Task: Look for space in Ōyama, Japan from 11th June, 2023 to 15th June, 2023 for 2 adults in price range Rs.7000 to Rs.16000. Place can be private room with 1  bedroom having 2 beds and 1 bathroom. Property type can be house, flat, guest house, hotel. Booking option can be shelf check-in. Required host language is English.
Action: Mouse pressed left at (426, 73)
Screenshot: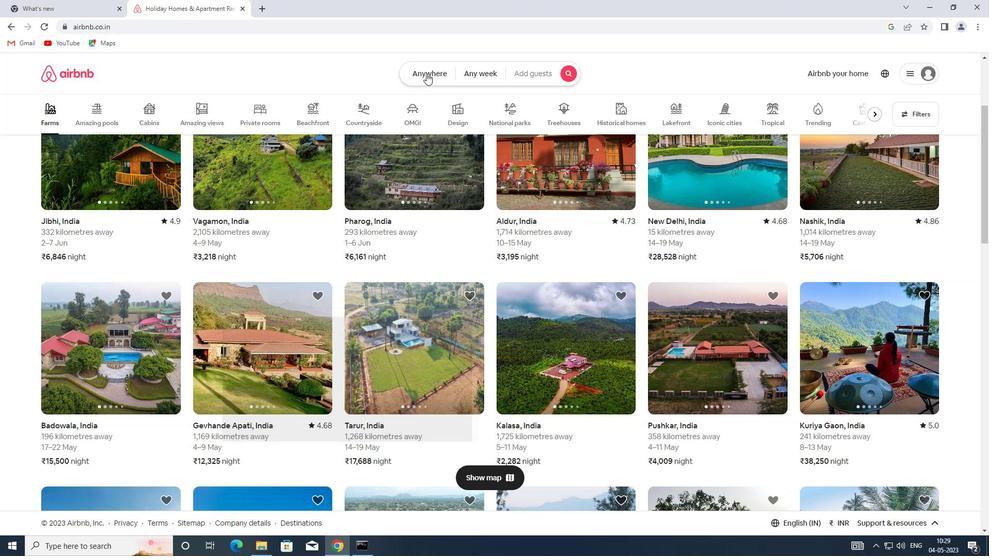 
Action: Mouse moved to (334, 110)
Screenshot: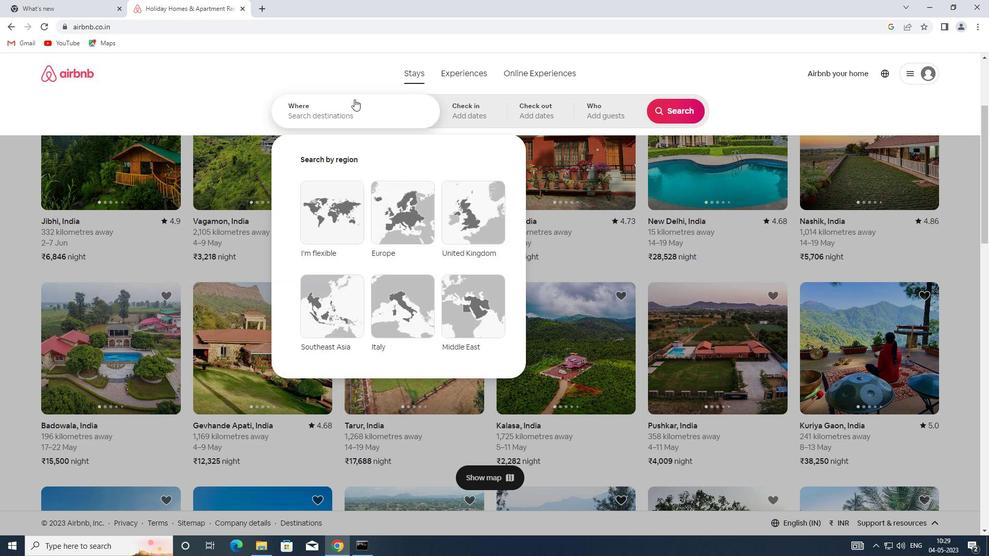 
Action: Mouse pressed left at (334, 110)
Screenshot: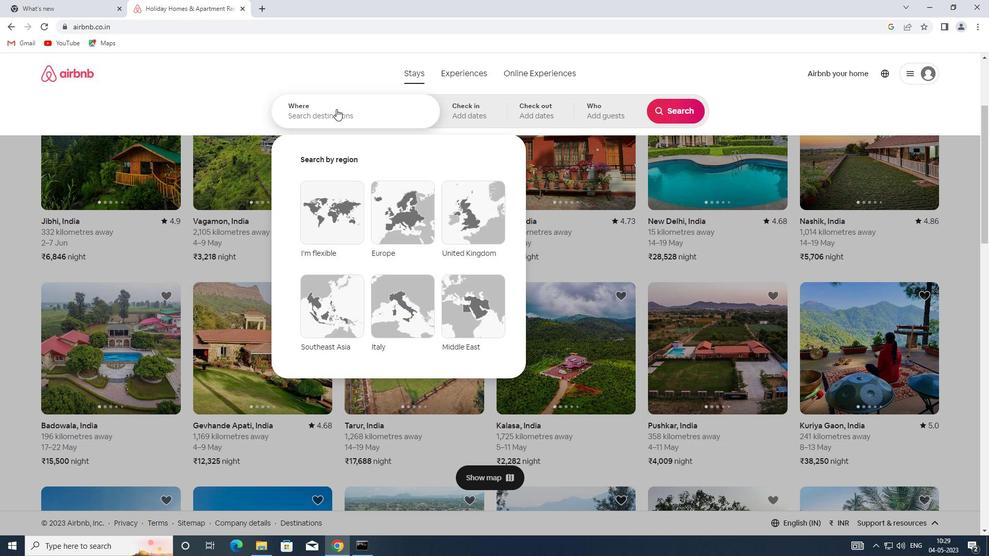 
Action: Key pressed <Key.shift>OYAMA.<Key.backspace>,<Key.shift><Key.shift><Key.shift><Key.shift><Key.shift><Key.shift>JAPAN
Screenshot: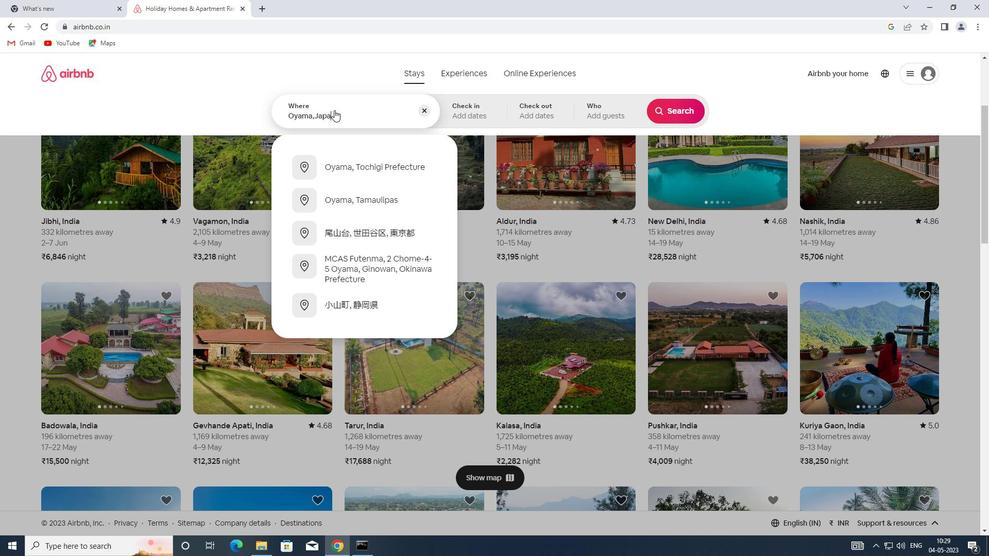 
Action: Mouse moved to (456, 123)
Screenshot: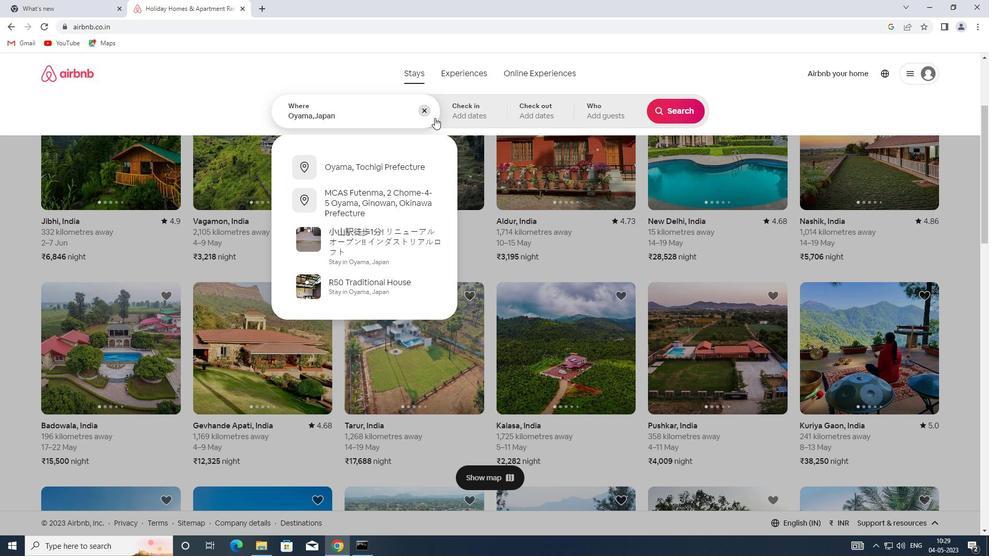 
Action: Mouse pressed left at (456, 123)
Screenshot: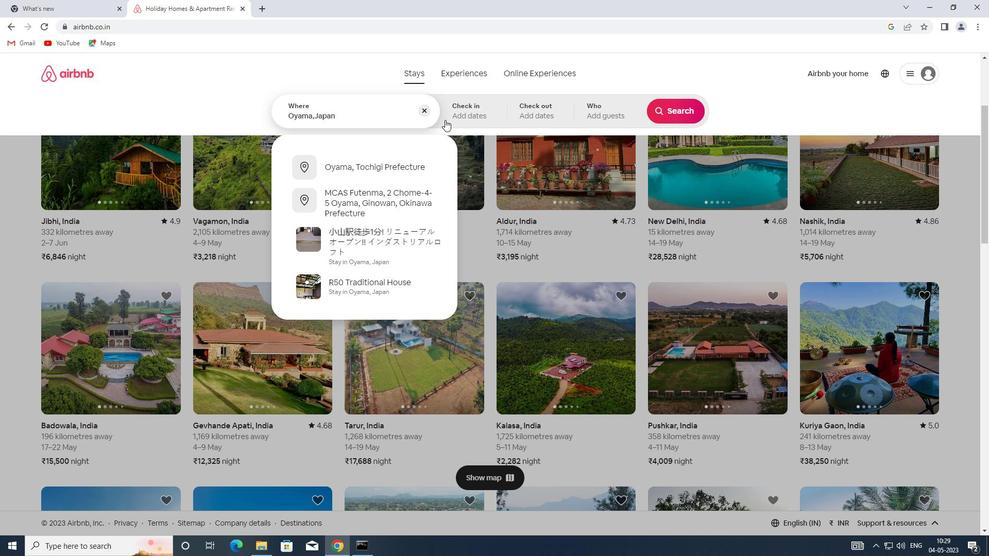 
Action: Mouse moved to (515, 287)
Screenshot: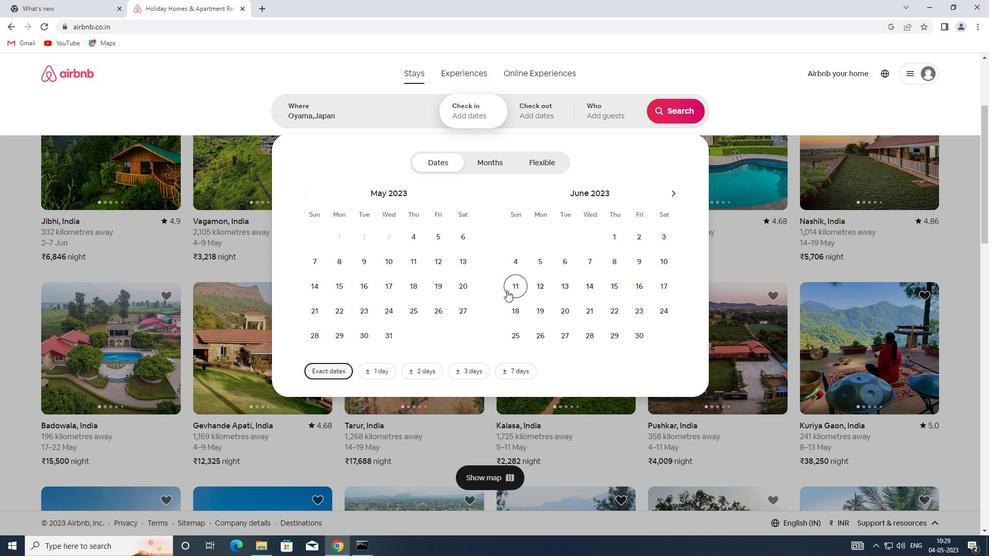 
Action: Mouse pressed left at (515, 287)
Screenshot: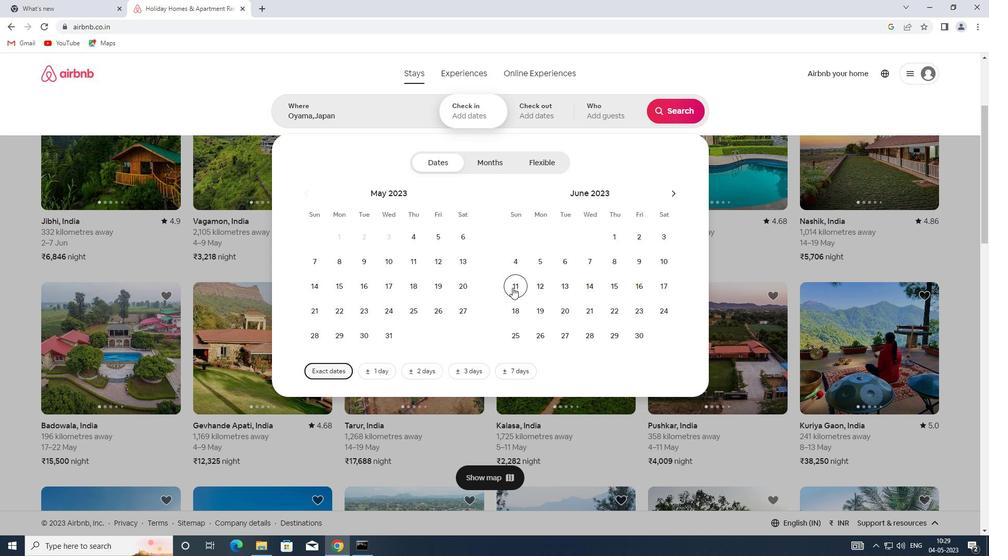 
Action: Mouse moved to (618, 286)
Screenshot: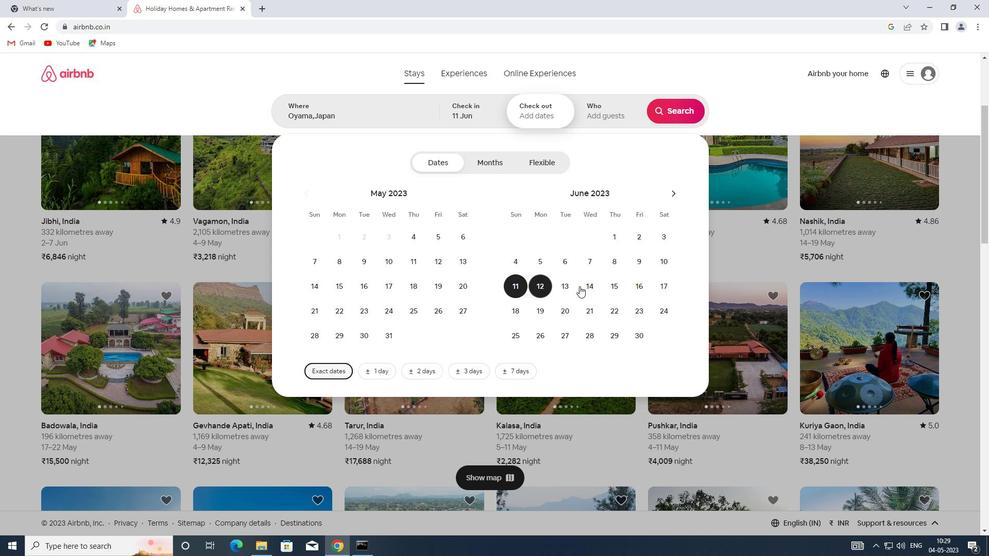 
Action: Mouse pressed left at (618, 286)
Screenshot: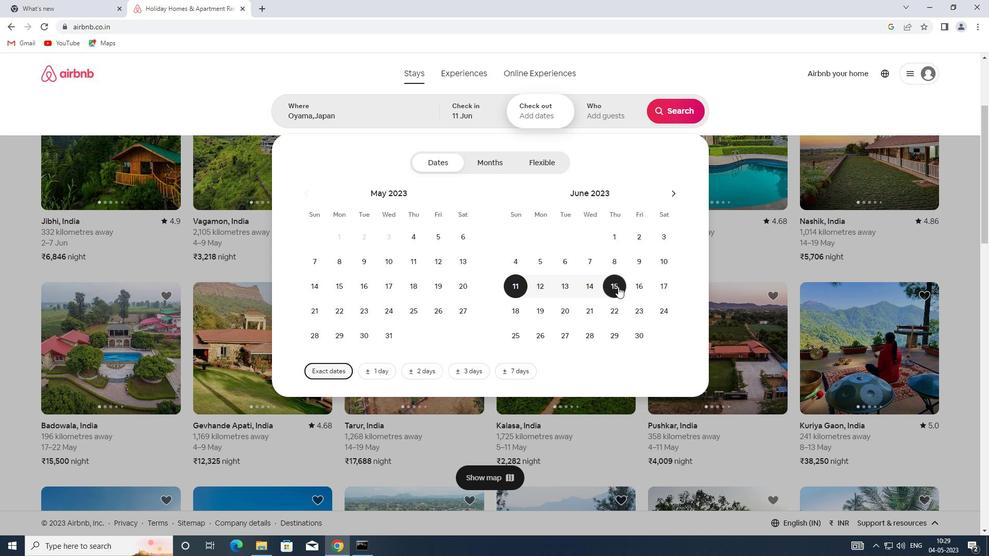 
Action: Mouse moved to (601, 104)
Screenshot: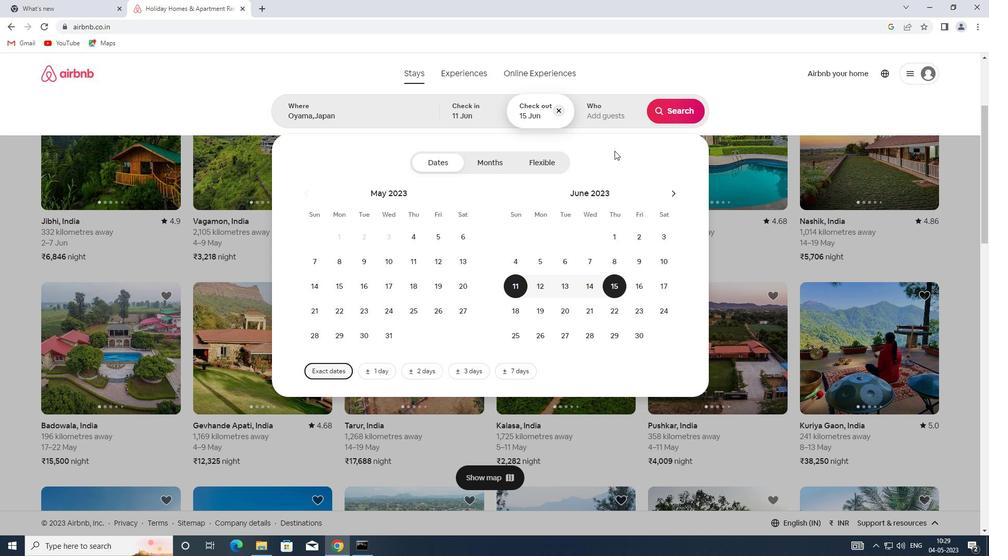 
Action: Mouse pressed left at (601, 104)
Screenshot: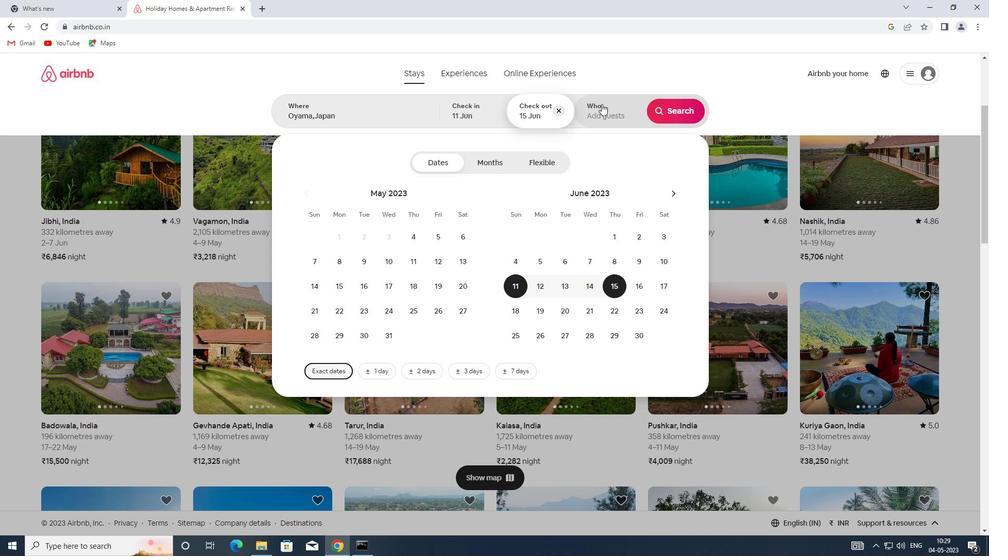 
Action: Mouse moved to (680, 160)
Screenshot: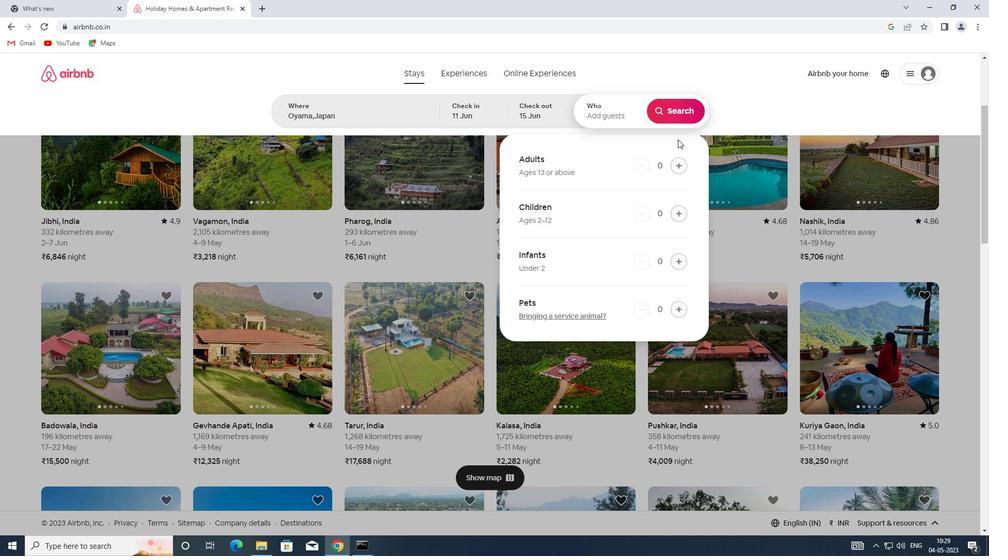 
Action: Mouse pressed left at (680, 160)
Screenshot: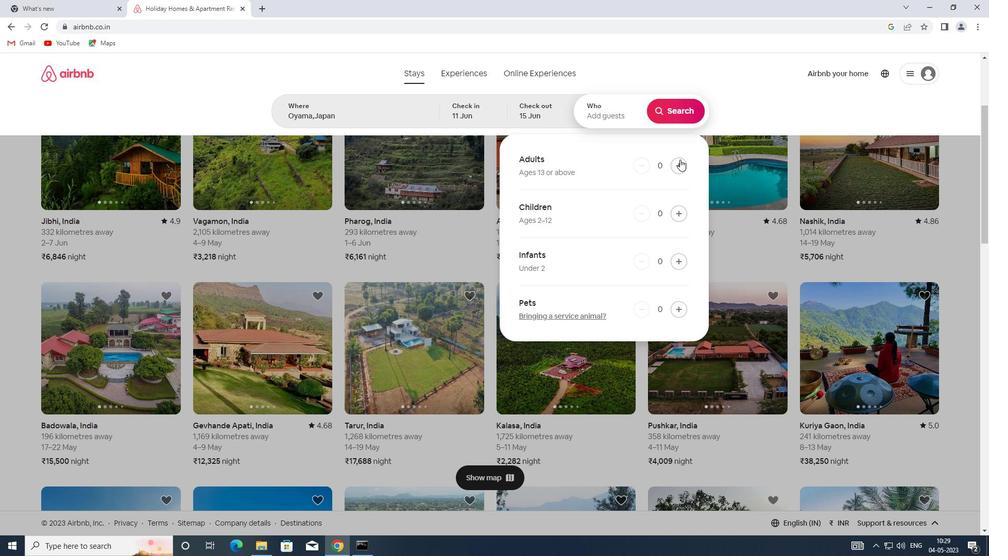 
Action: Mouse pressed left at (680, 160)
Screenshot: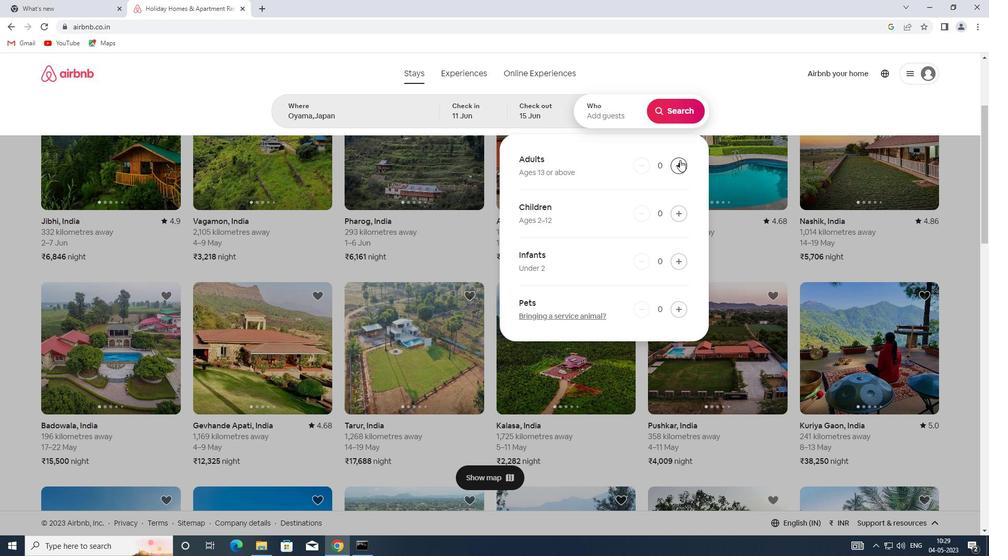 
Action: Mouse moved to (685, 108)
Screenshot: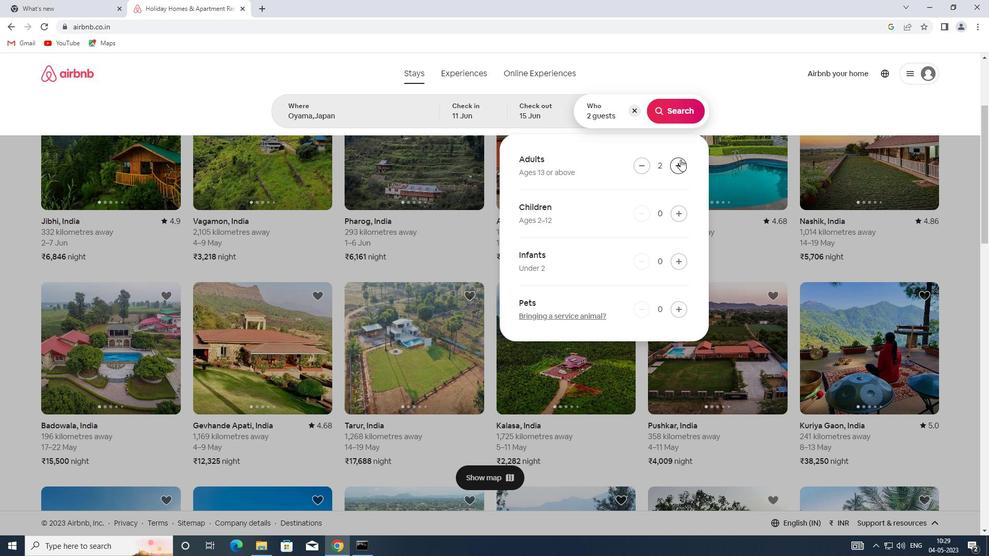 
Action: Mouse pressed left at (685, 108)
Screenshot: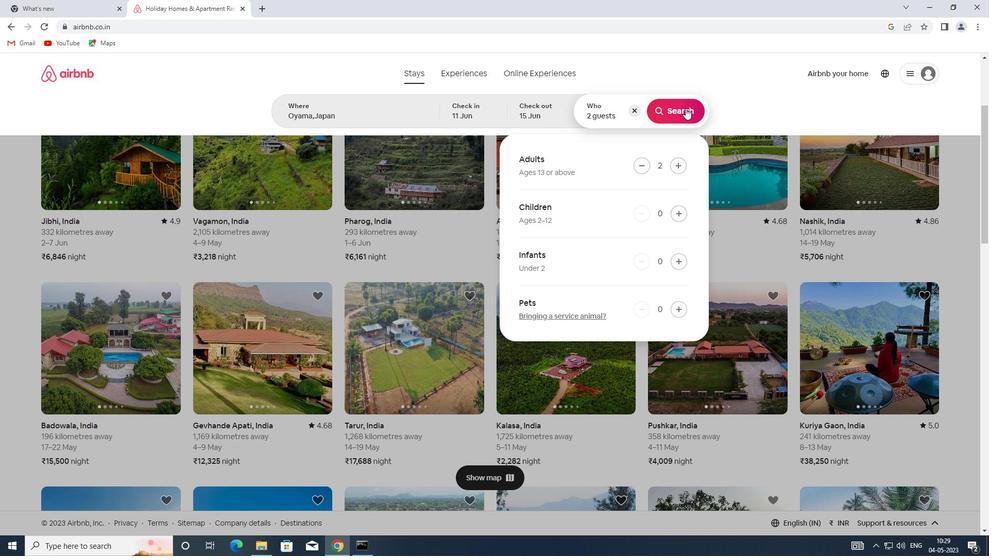 
Action: Mouse moved to (928, 111)
Screenshot: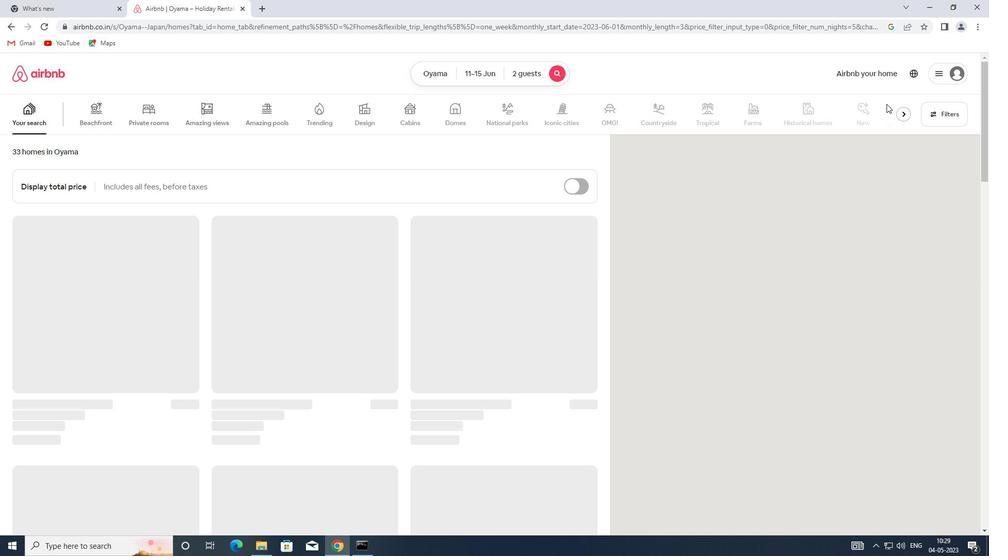 
Action: Mouse pressed left at (928, 111)
Screenshot: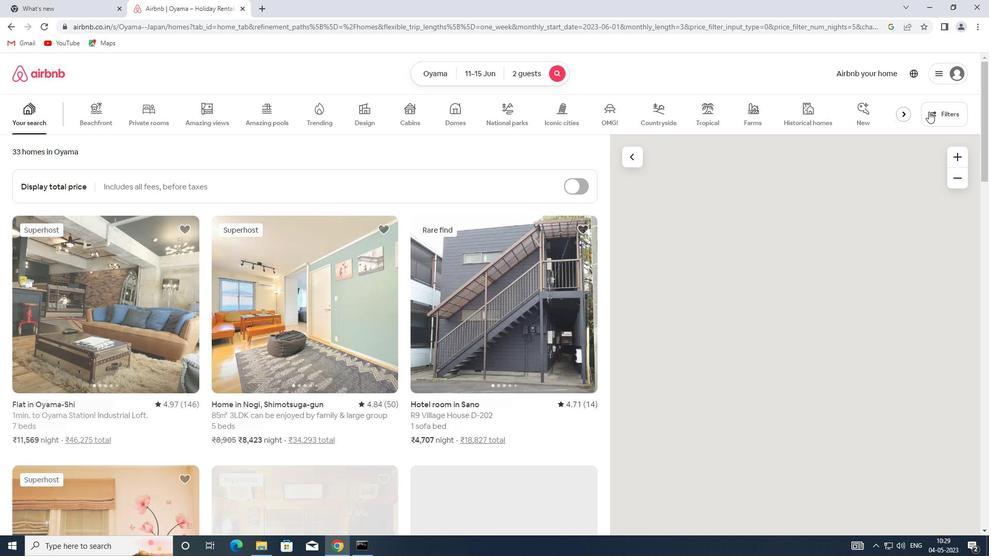 
Action: Mouse moved to (370, 246)
Screenshot: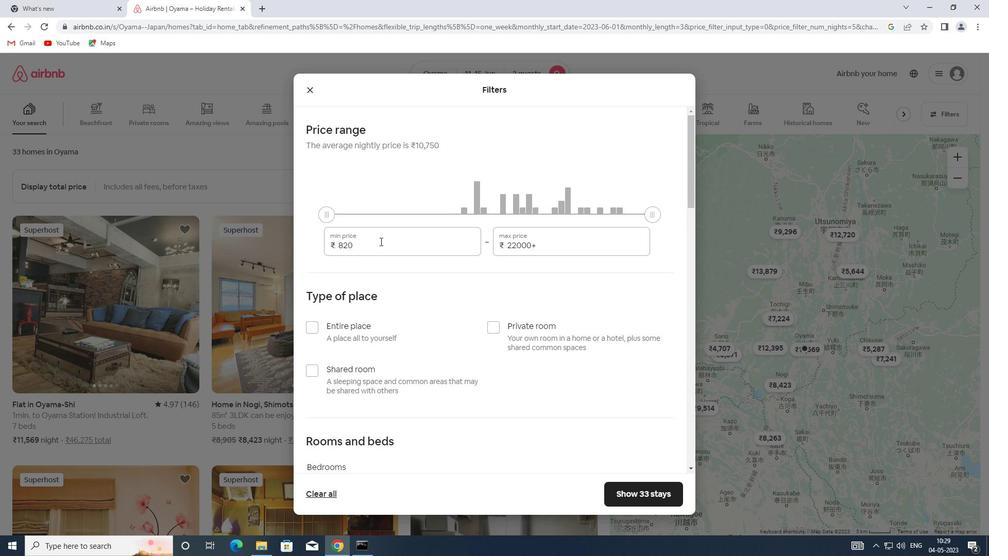 
Action: Mouse pressed left at (370, 246)
Screenshot: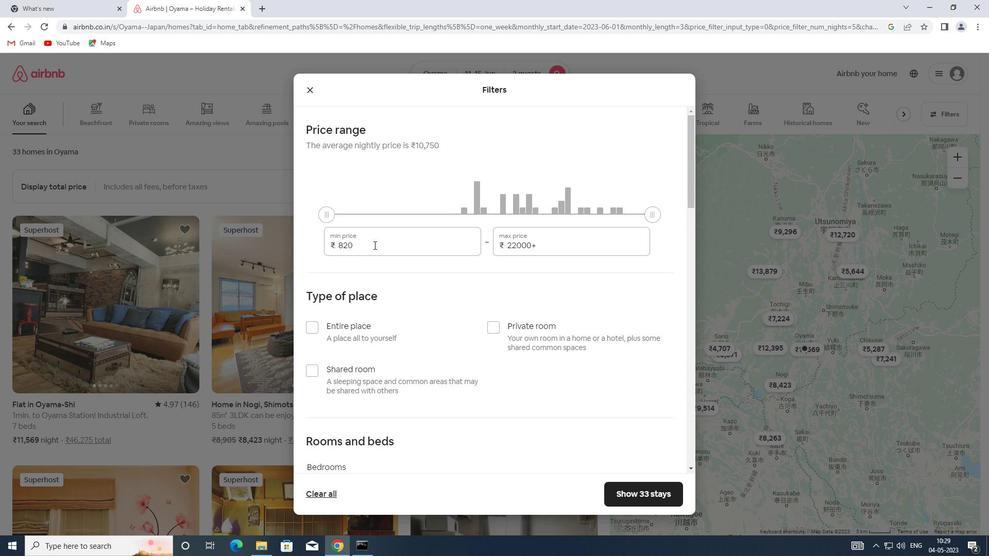 
Action: Mouse moved to (313, 246)
Screenshot: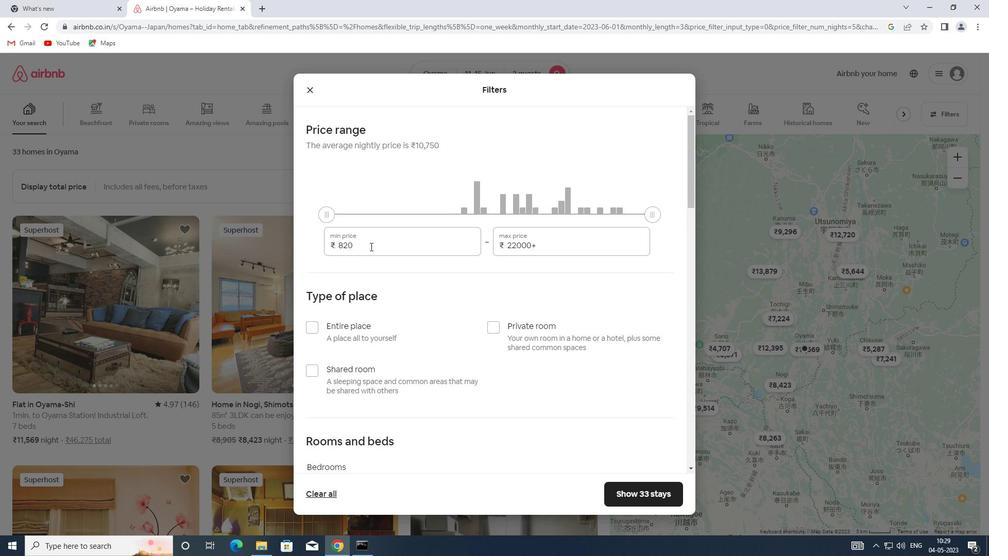 
Action: Key pressed 7000
Screenshot: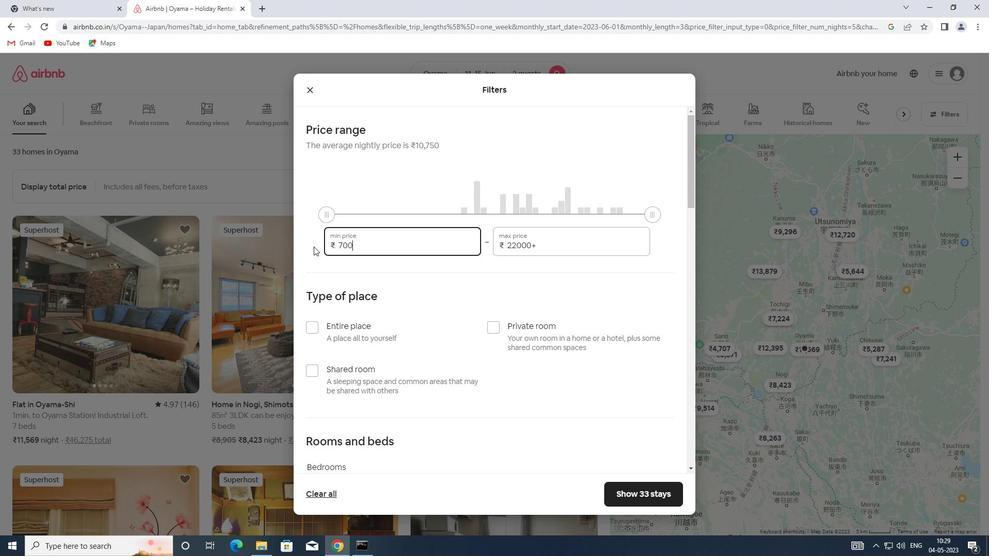 
Action: Mouse moved to (542, 246)
Screenshot: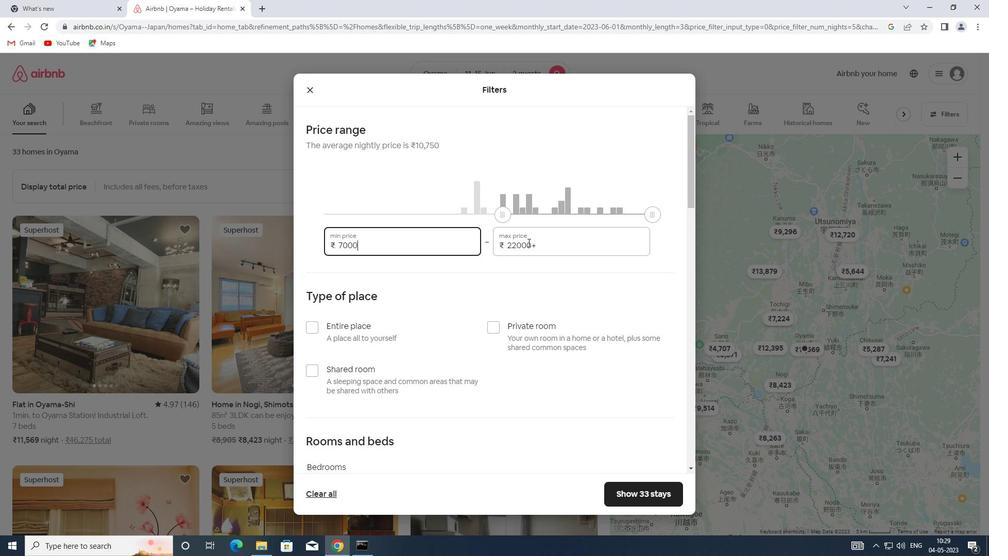 
Action: Mouse pressed left at (542, 246)
Screenshot: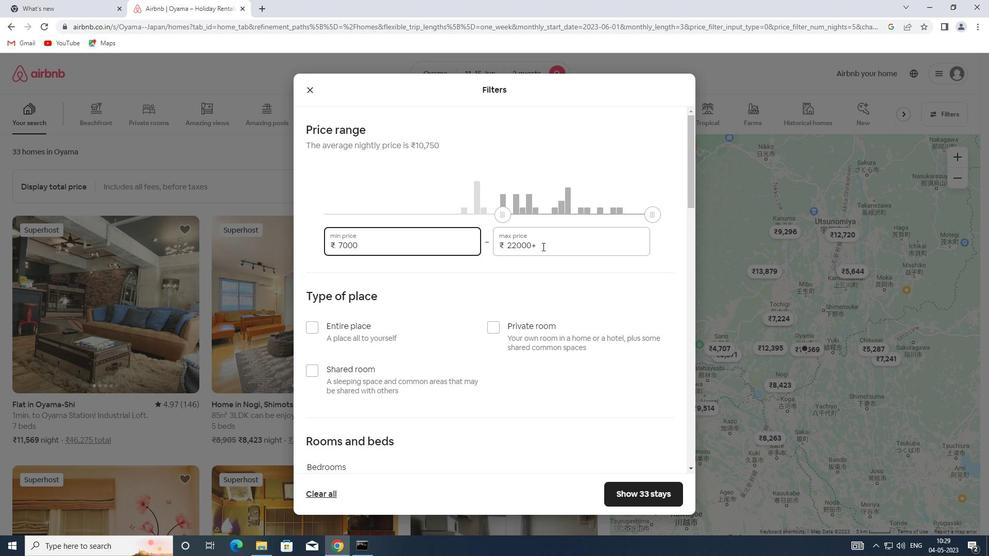 
Action: Mouse moved to (491, 247)
Screenshot: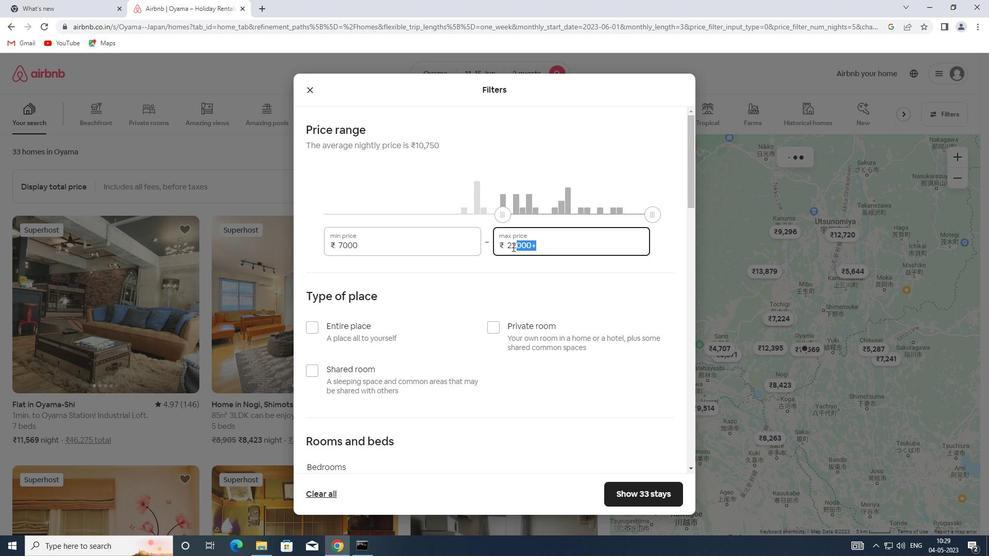 
Action: Key pressed 16000
Screenshot: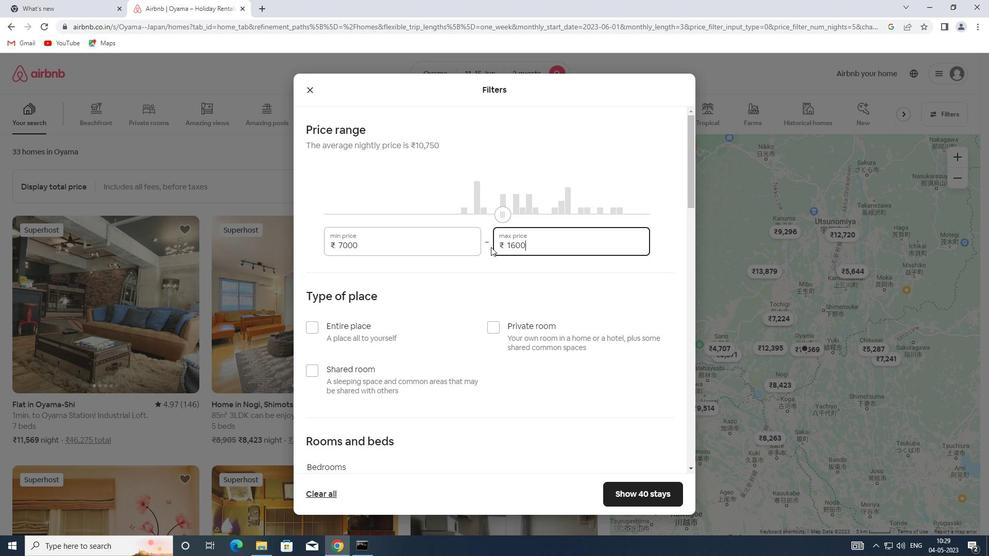 
Action: Mouse moved to (494, 326)
Screenshot: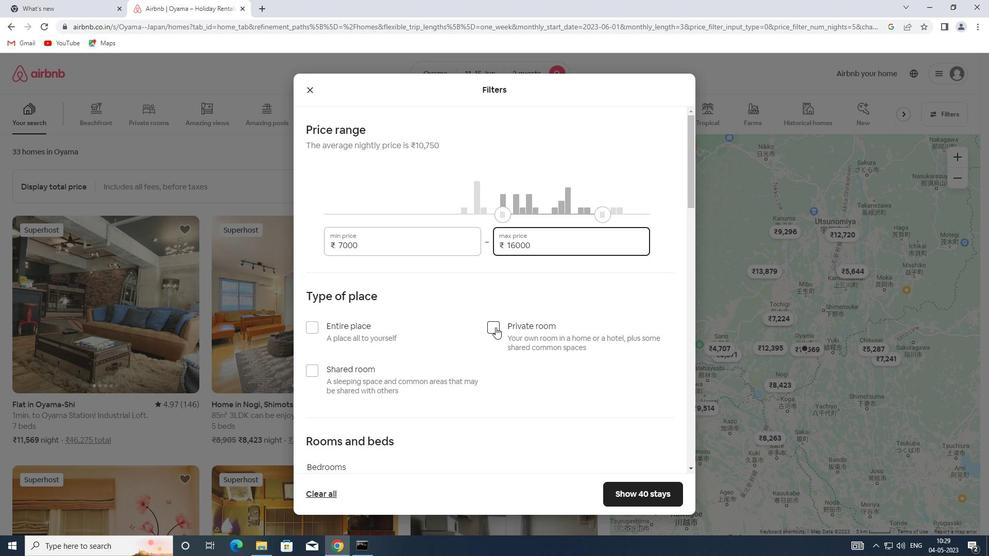 
Action: Mouse pressed left at (494, 326)
Screenshot: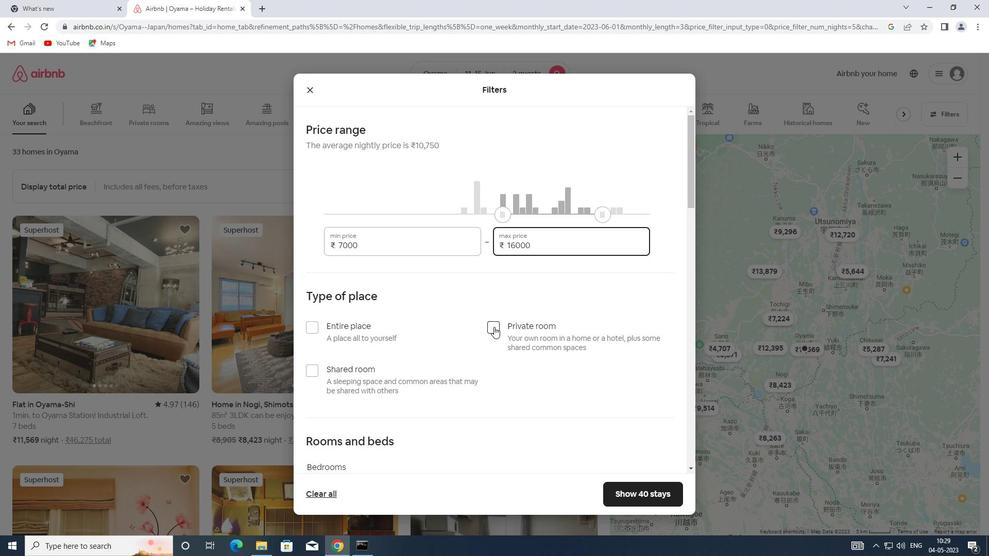 
Action: Mouse moved to (487, 328)
Screenshot: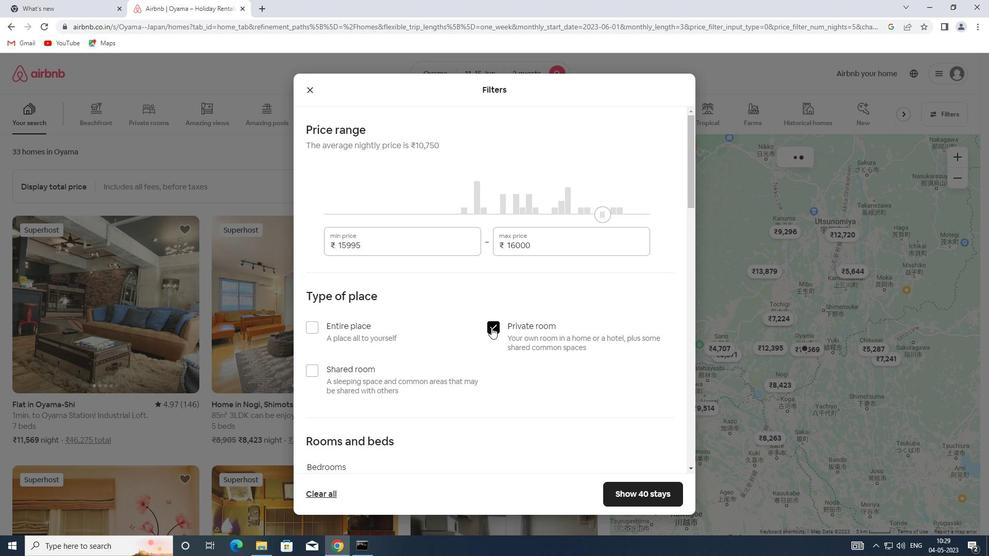 
Action: Mouse scrolled (487, 327) with delta (0, 0)
Screenshot: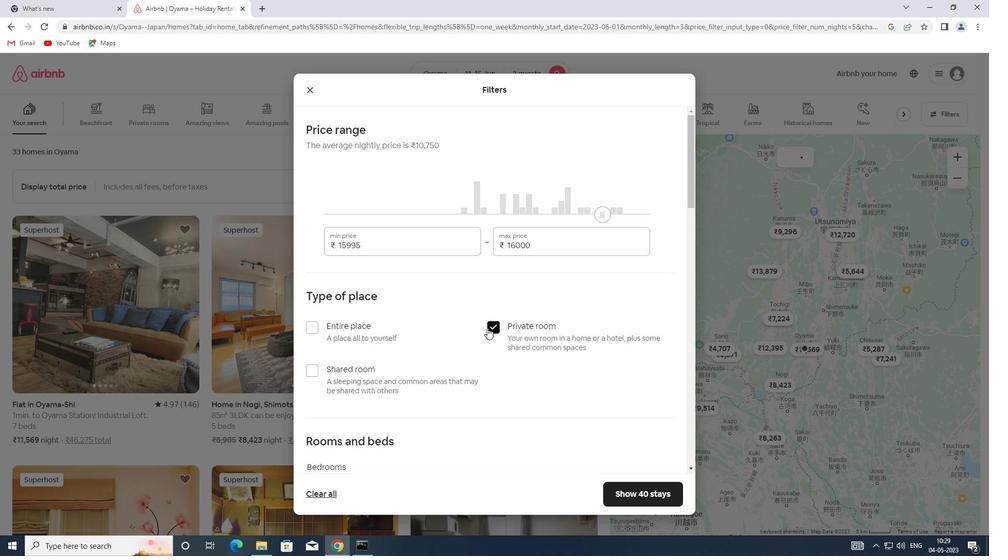 
Action: Mouse scrolled (487, 327) with delta (0, 0)
Screenshot: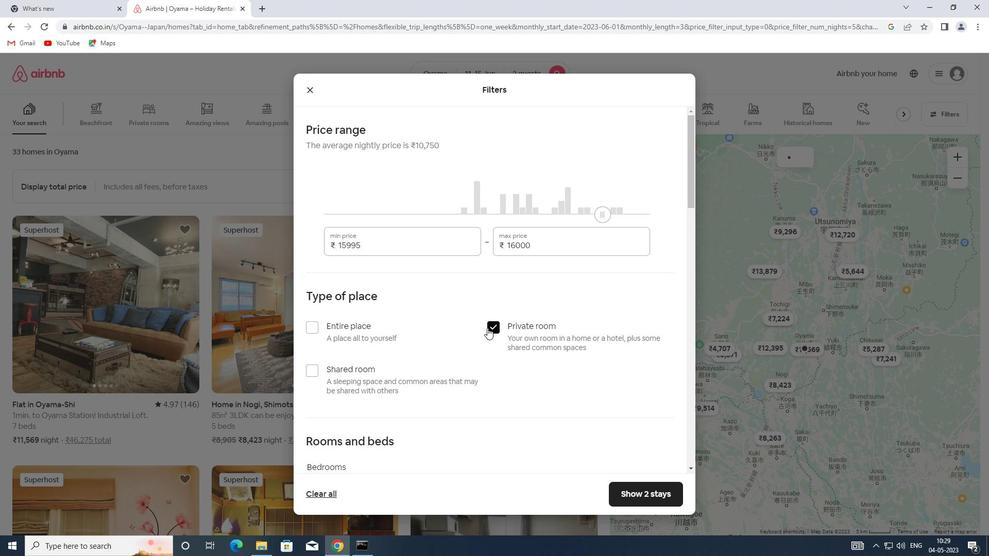 
Action: Mouse scrolled (487, 327) with delta (0, 0)
Screenshot: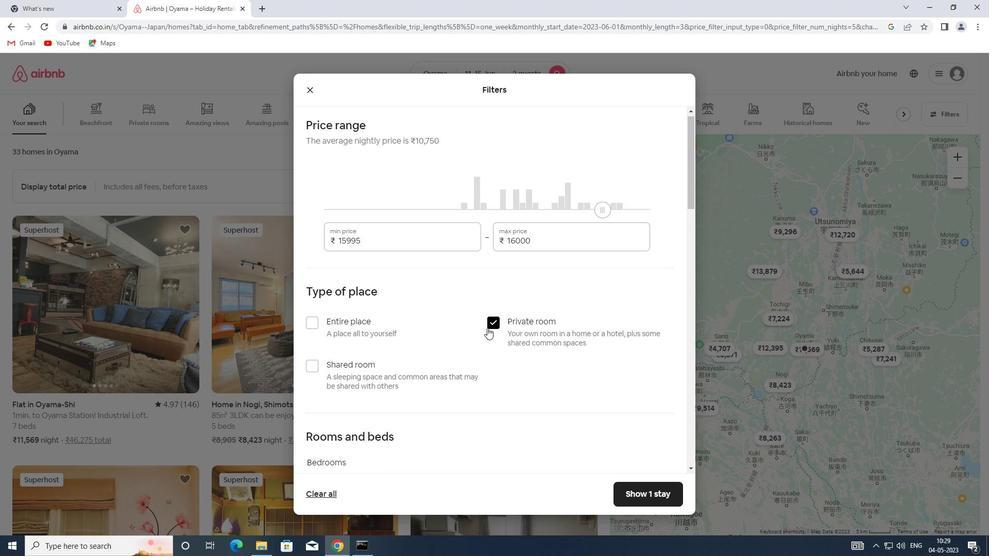 
Action: Mouse moved to (373, 343)
Screenshot: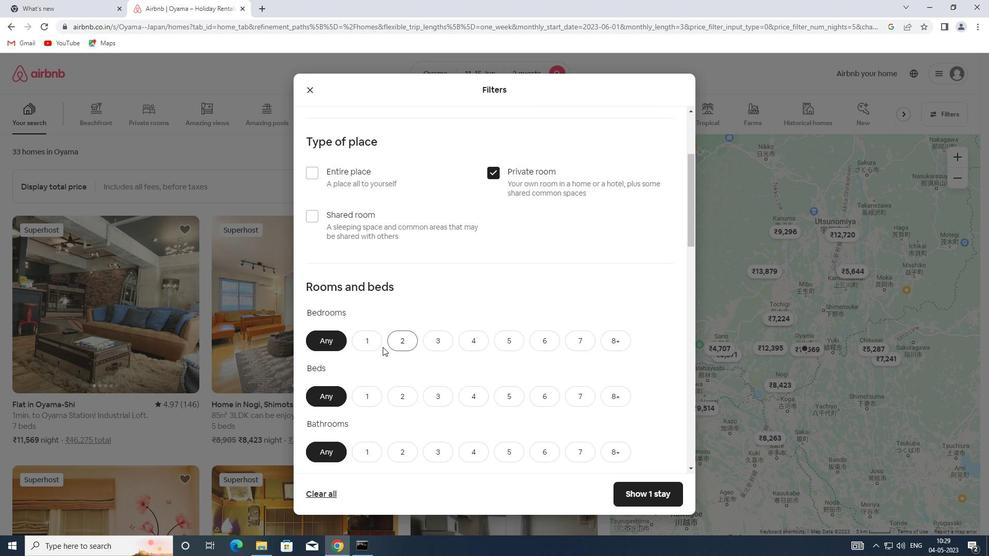 
Action: Mouse pressed left at (373, 343)
Screenshot: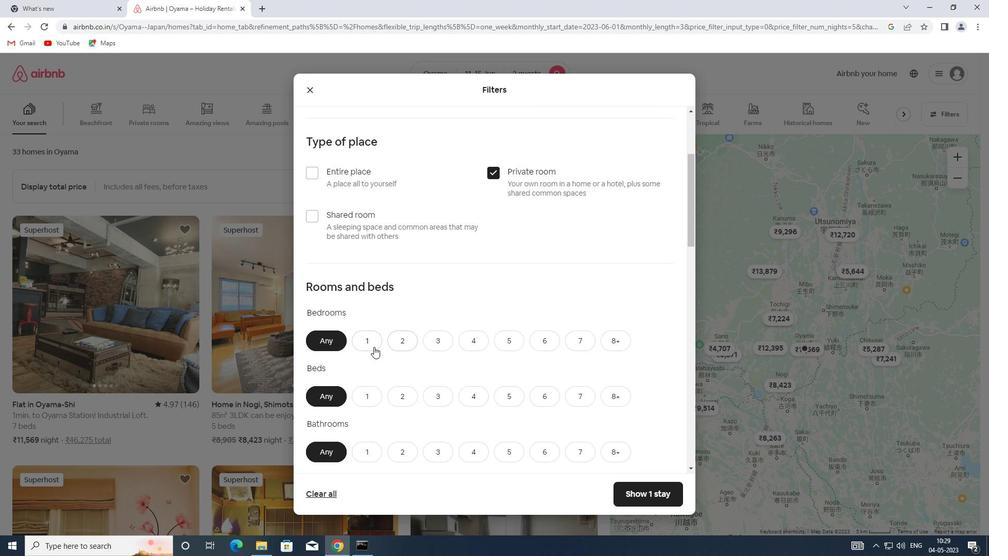 
Action: Mouse moved to (402, 396)
Screenshot: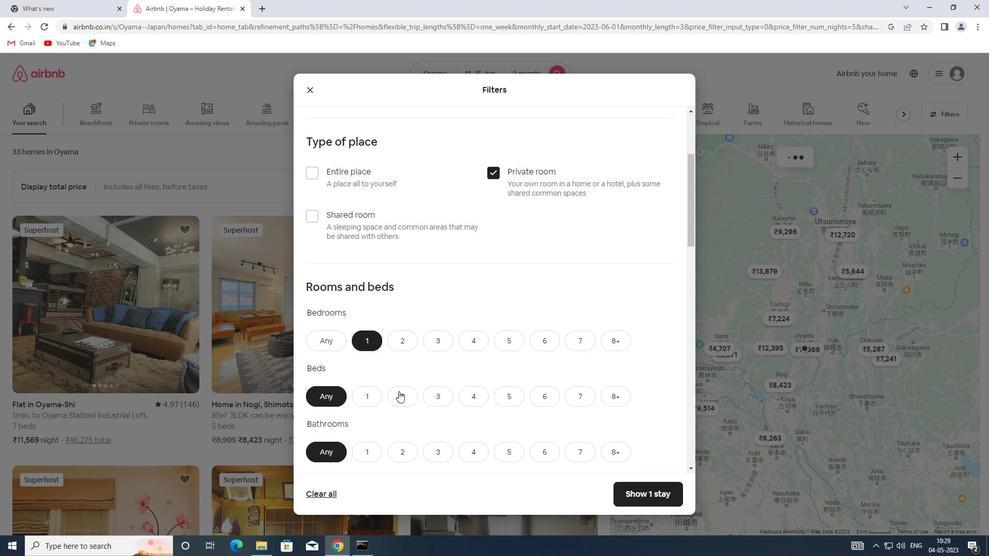 
Action: Mouse pressed left at (402, 396)
Screenshot: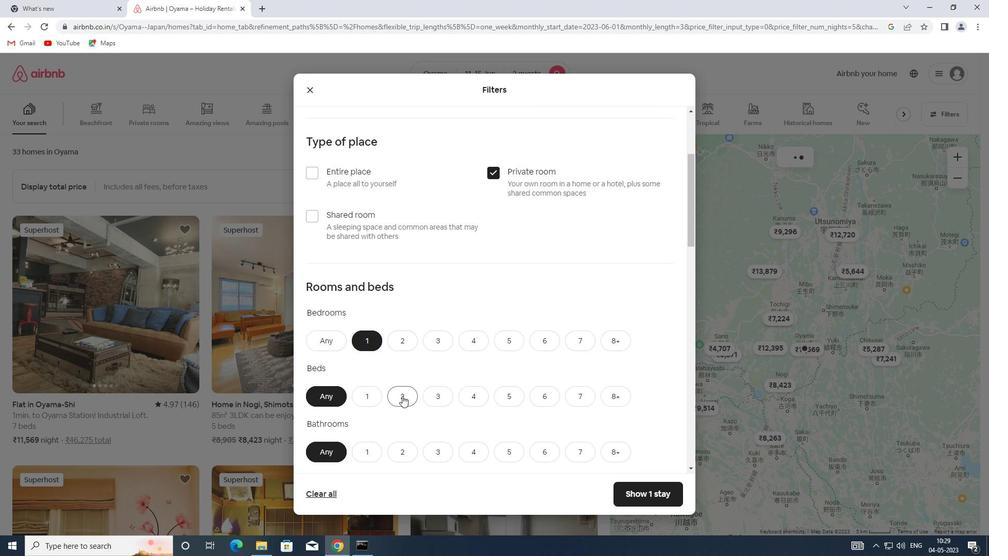 
Action: Mouse moved to (396, 386)
Screenshot: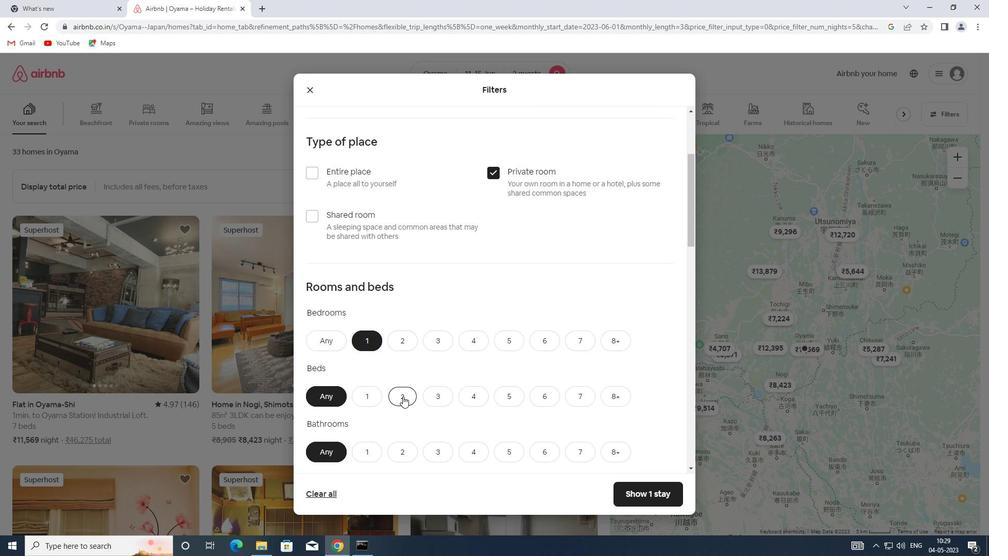 
Action: Mouse scrolled (396, 385) with delta (0, 0)
Screenshot: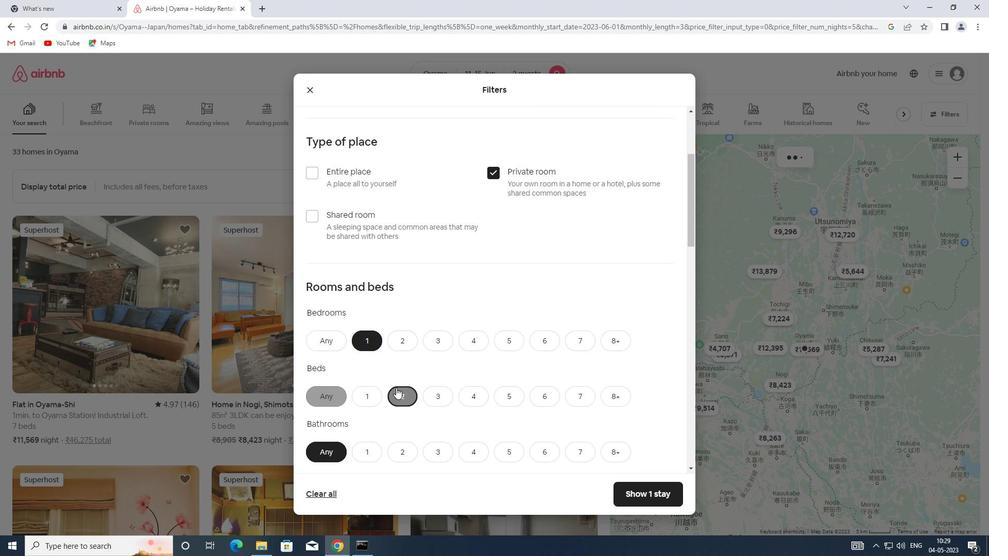 
Action: Mouse scrolled (396, 385) with delta (0, 0)
Screenshot: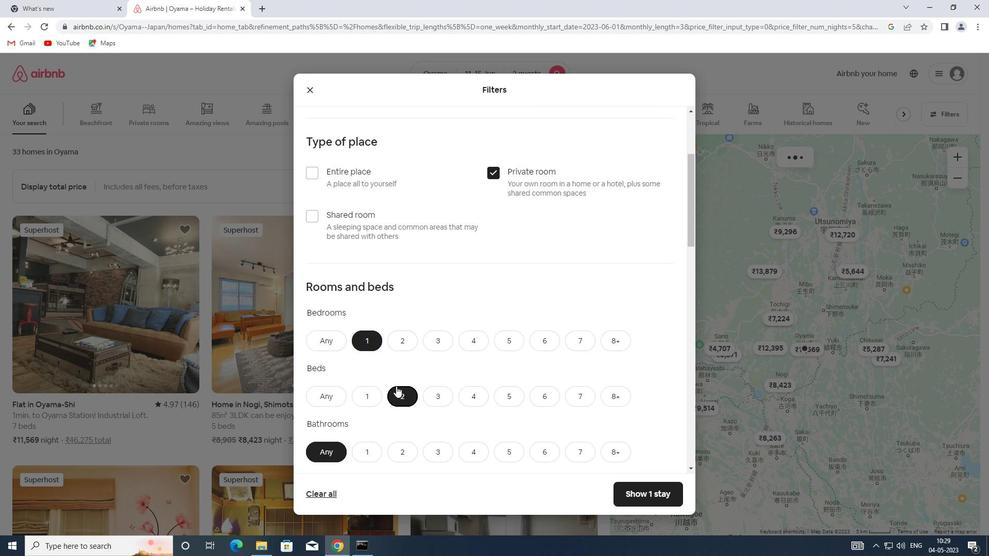 
Action: Mouse scrolled (396, 385) with delta (0, 0)
Screenshot: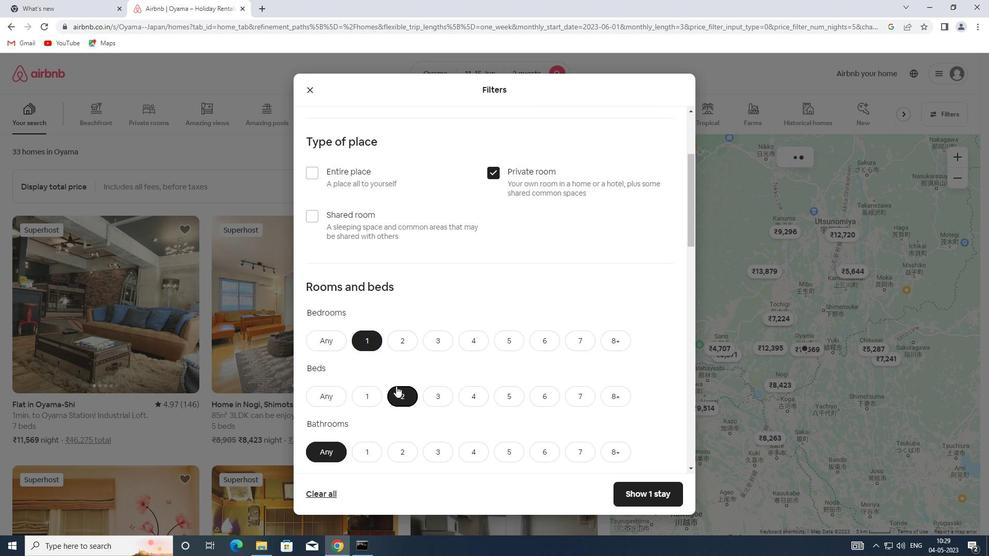 
Action: Mouse moved to (372, 299)
Screenshot: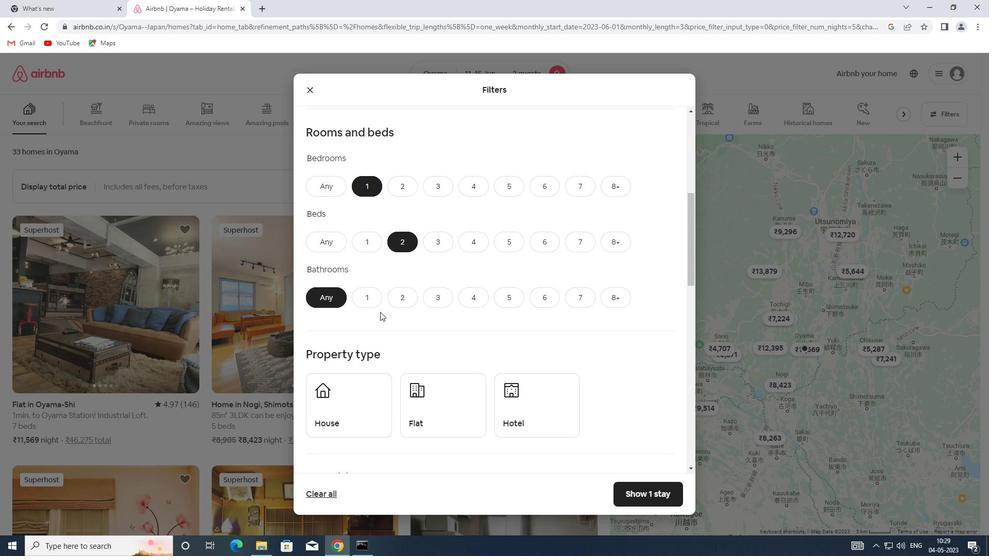 
Action: Mouse pressed left at (372, 299)
Screenshot: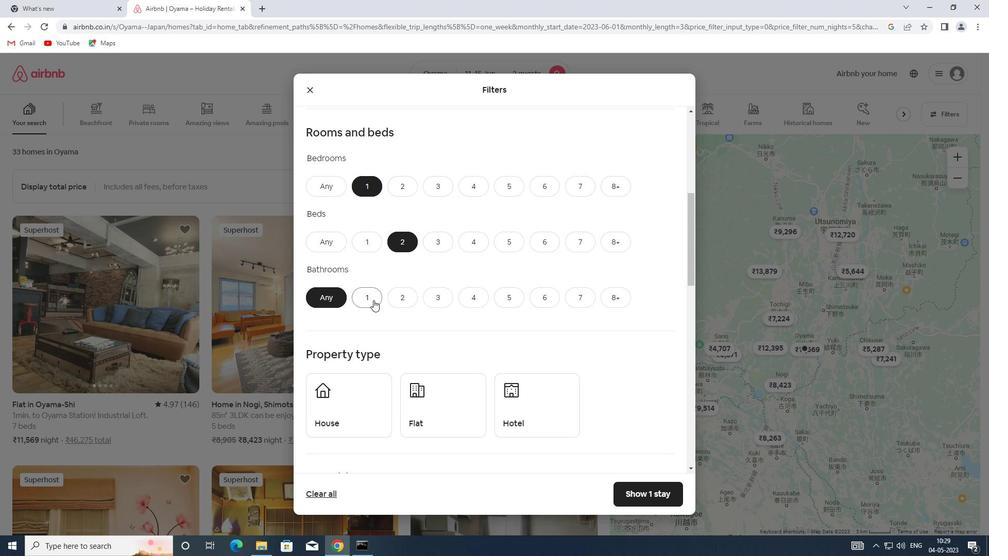 
Action: Mouse scrolled (372, 298) with delta (0, 0)
Screenshot: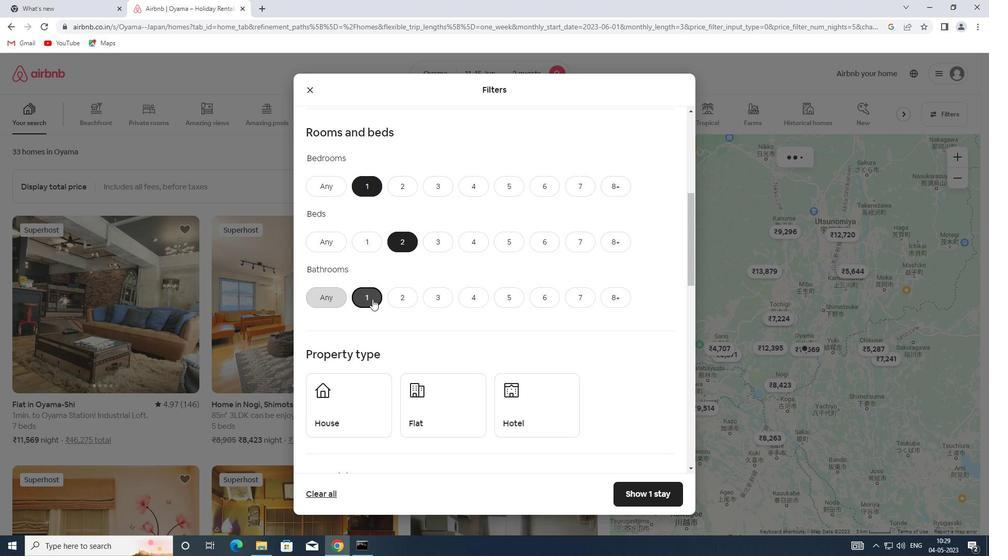 
Action: Mouse scrolled (372, 298) with delta (0, 0)
Screenshot: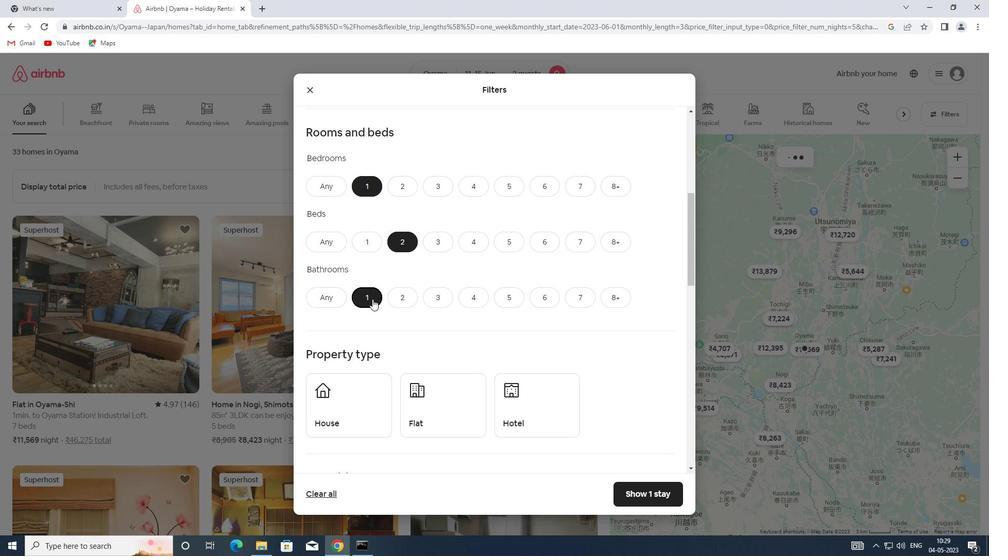 
Action: Mouse moved to (361, 325)
Screenshot: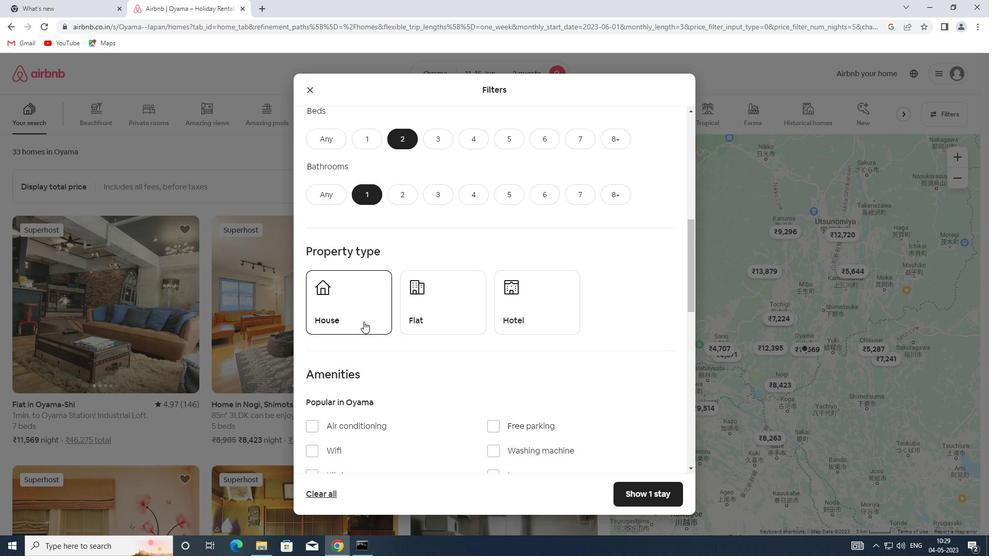
Action: Mouse pressed left at (361, 325)
Screenshot: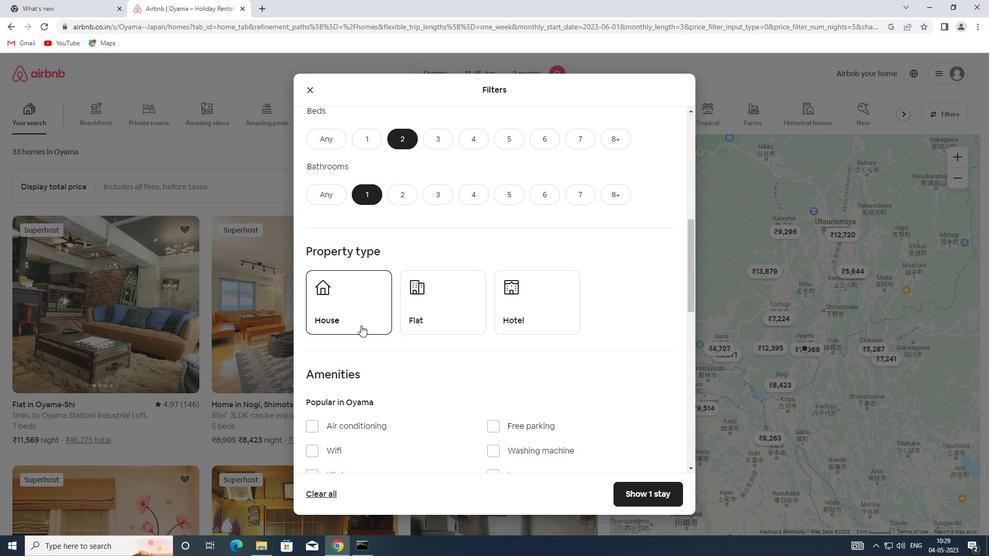 
Action: Mouse moved to (401, 325)
Screenshot: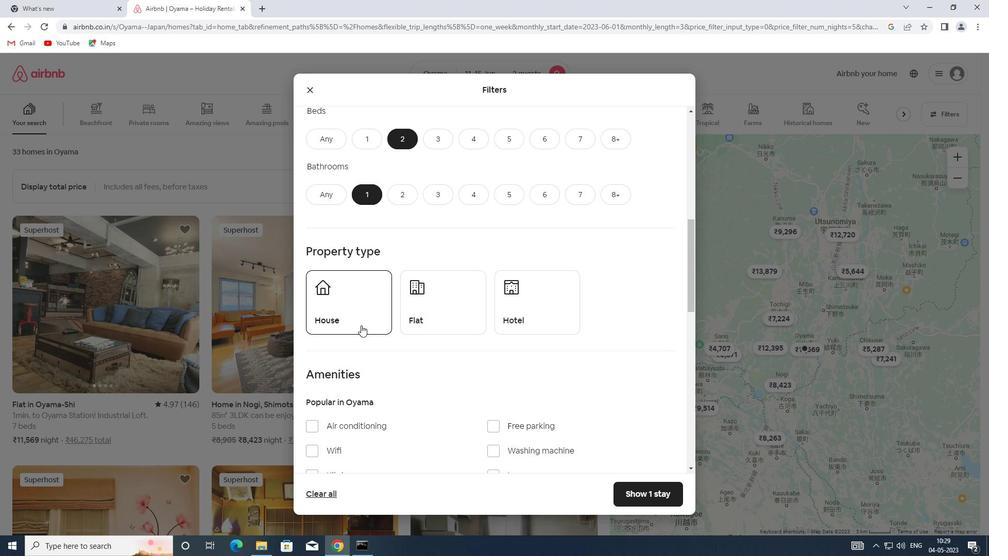 
Action: Mouse pressed left at (401, 325)
Screenshot: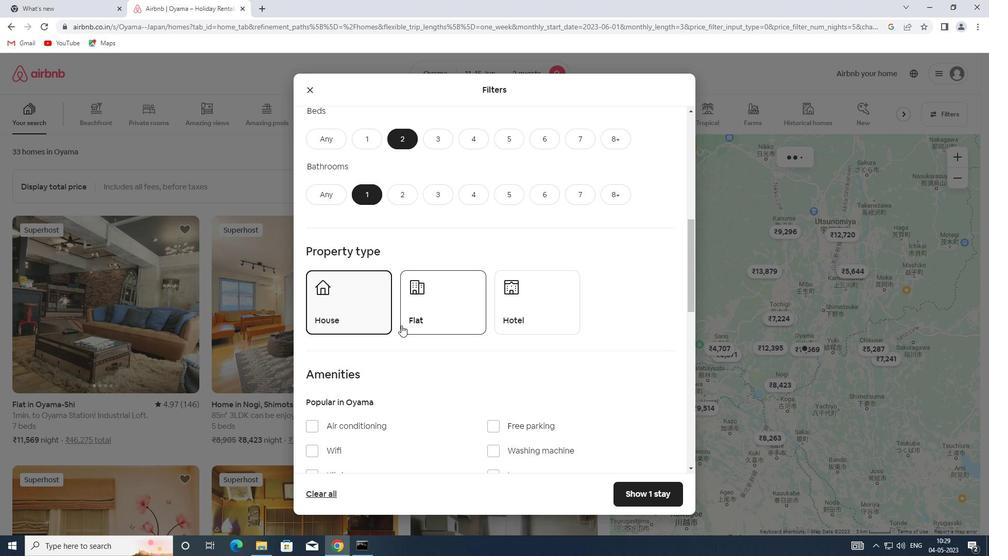 
Action: Mouse moved to (524, 318)
Screenshot: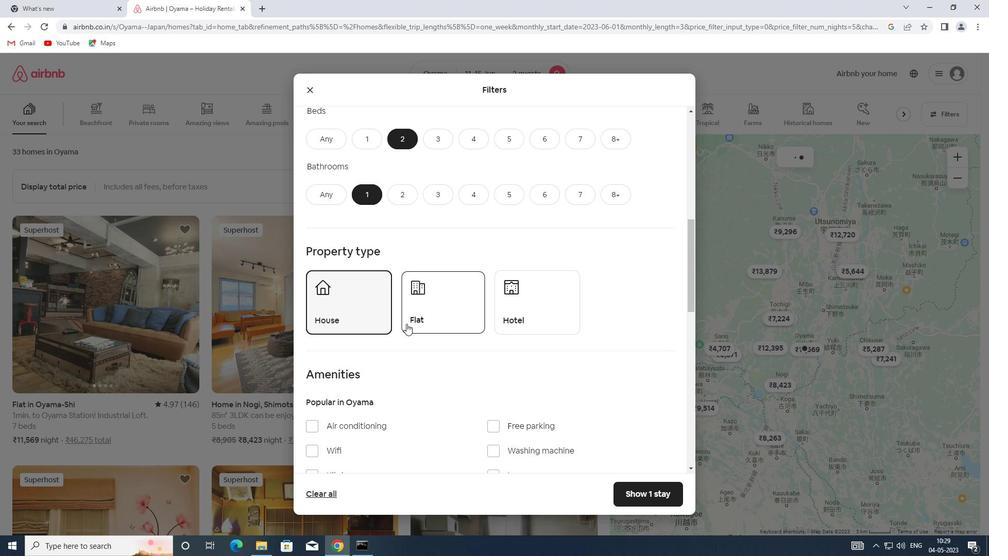 
Action: Mouse pressed left at (524, 318)
Screenshot: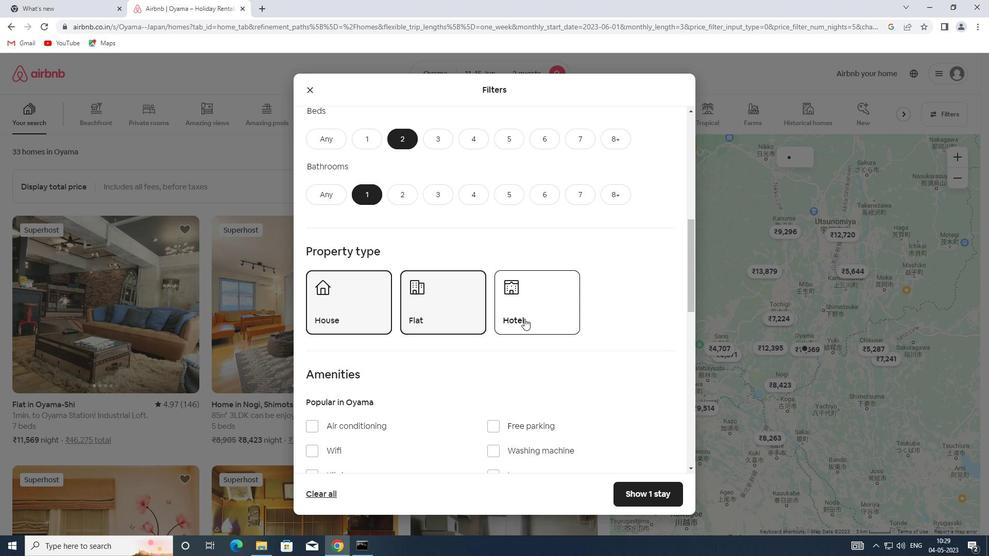
Action: Mouse moved to (513, 312)
Screenshot: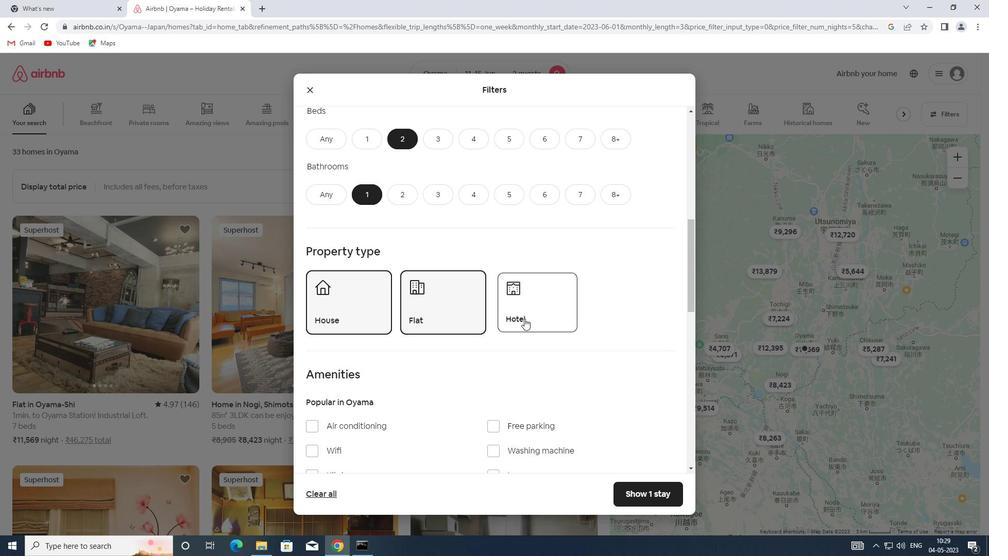 
Action: Mouse scrolled (513, 311) with delta (0, 0)
Screenshot: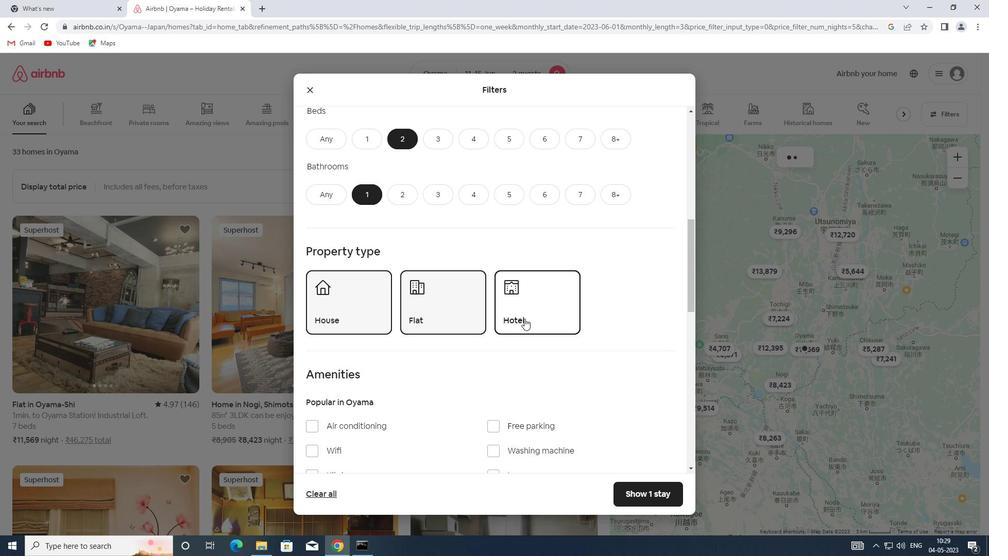 
Action: Mouse scrolled (513, 311) with delta (0, 0)
Screenshot: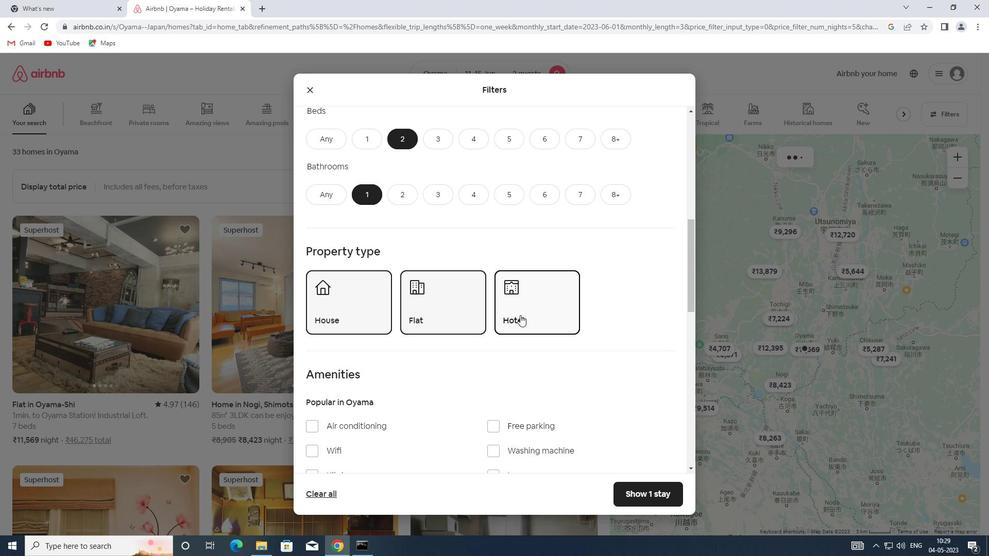 
Action: Mouse scrolled (513, 311) with delta (0, 0)
Screenshot: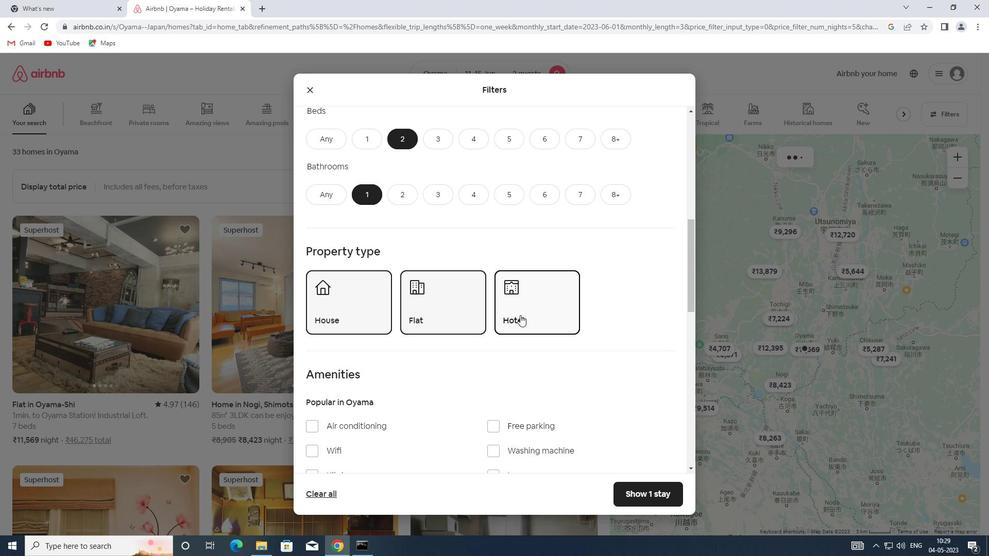 
Action: Mouse scrolled (513, 311) with delta (0, 0)
Screenshot: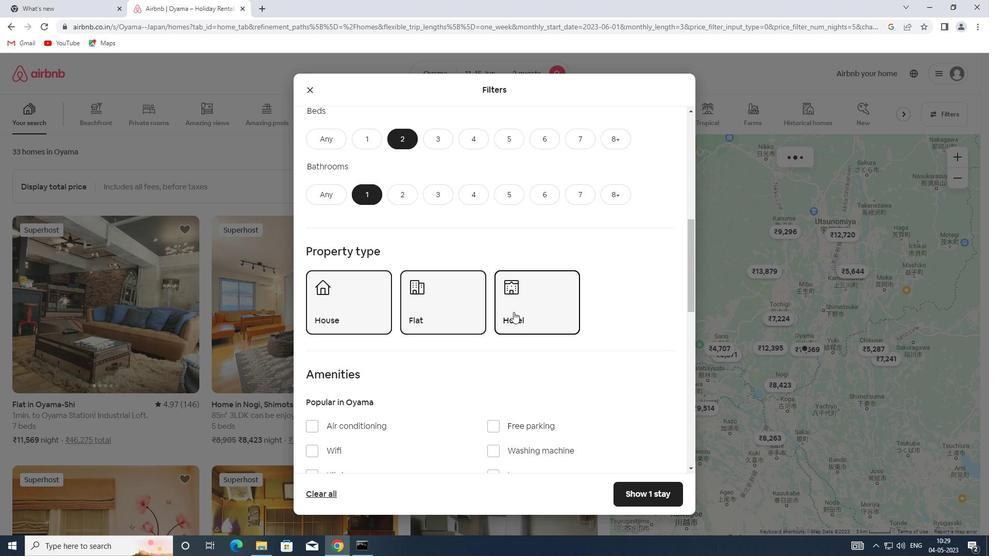 
Action: Mouse moved to (659, 410)
Screenshot: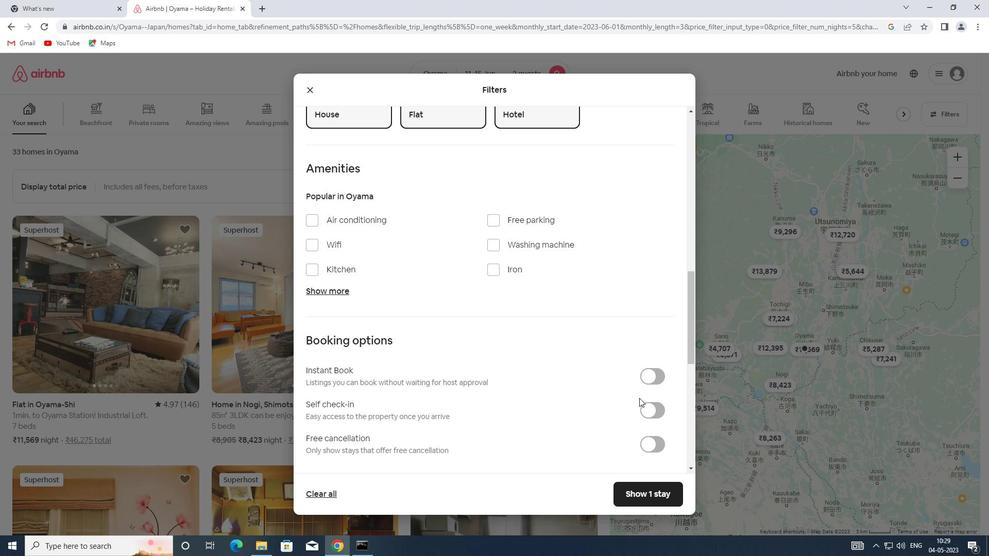 
Action: Mouse pressed left at (659, 410)
Screenshot: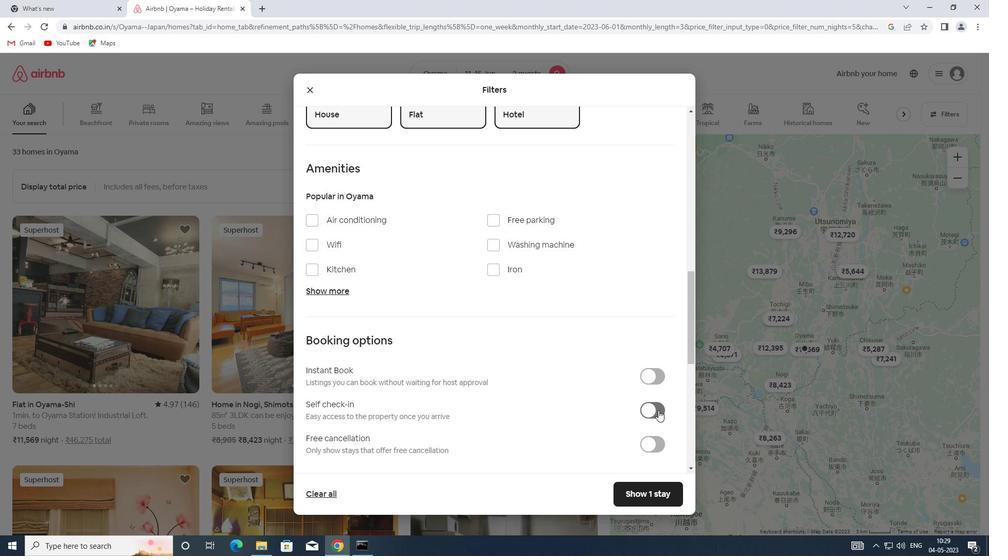 
Action: Mouse moved to (487, 353)
Screenshot: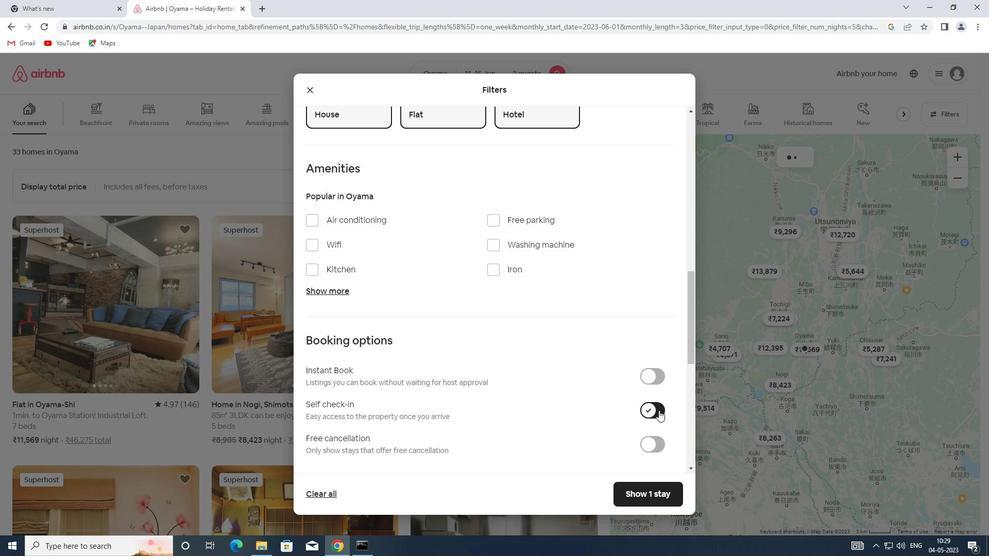 
Action: Mouse scrolled (487, 352) with delta (0, 0)
Screenshot: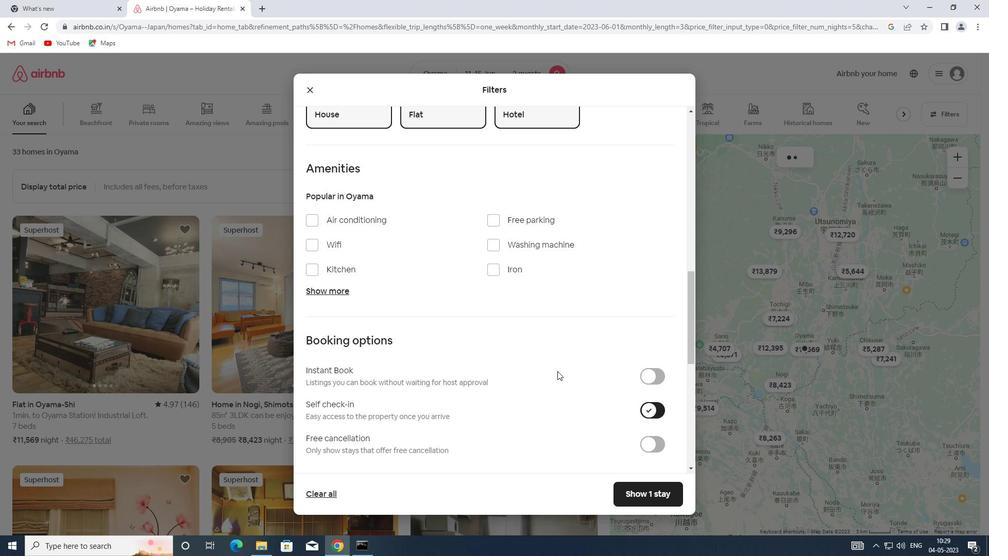 
Action: Mouse scrolled (487, 352) with delta (0, 0)
Screenshot: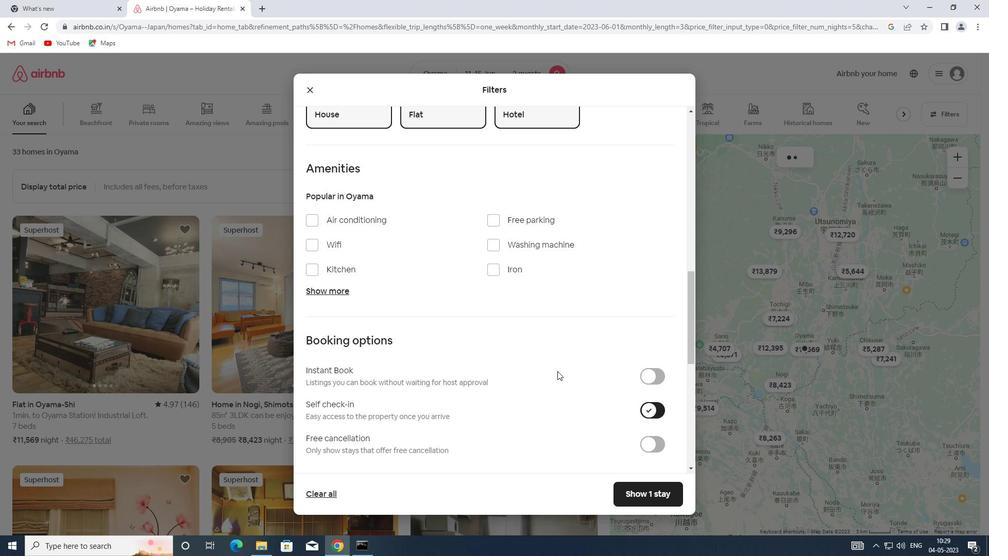 
Action: Mouse scrolled (487, 352) with delta (0, 0)
Screenshot: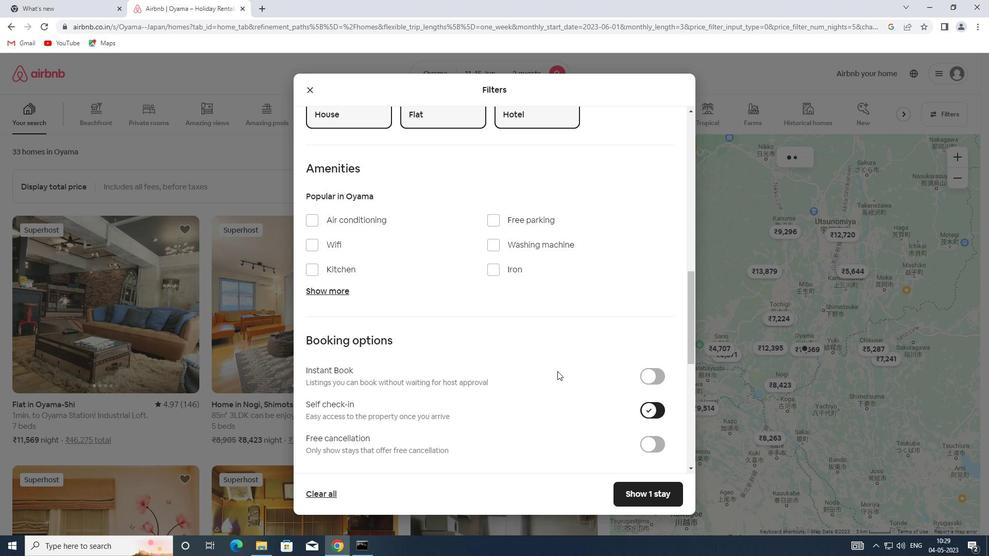 
Action: Mouse scrolled (487, 352) with delta (0, 0)
Screenshot: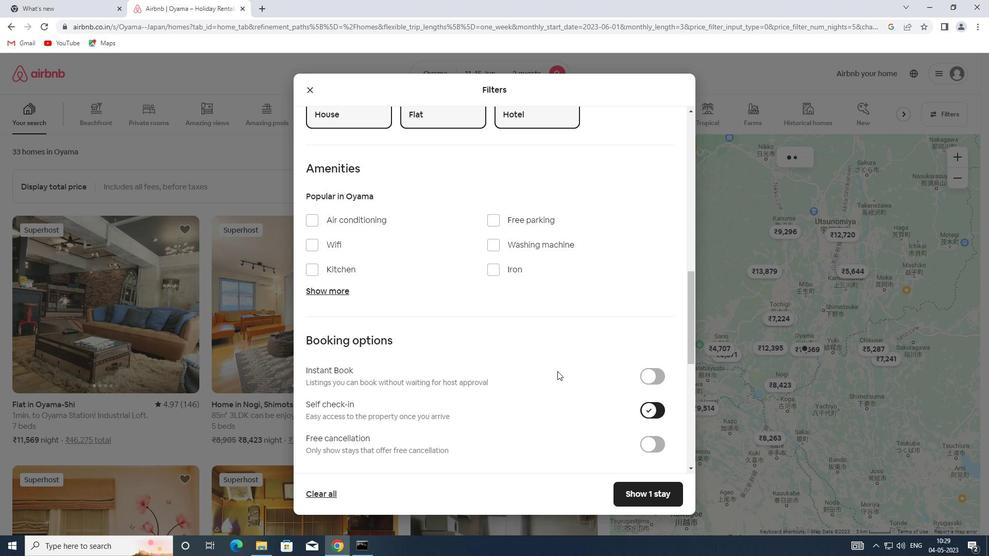 
Action: Mouse moved to (487, 352)
Screenshot: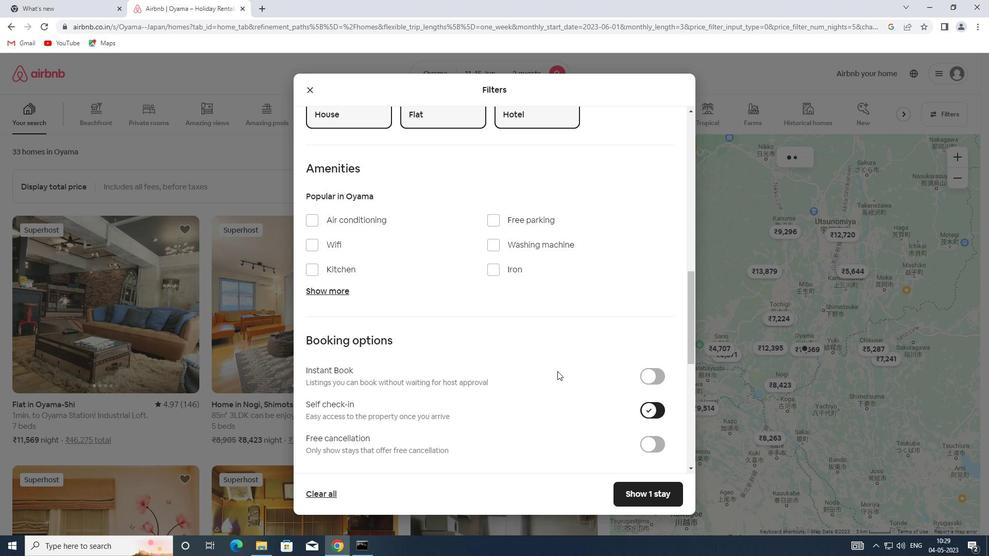 
Action: Mouse scrolled (487, 352) with delta (0, 0)
Screenshot: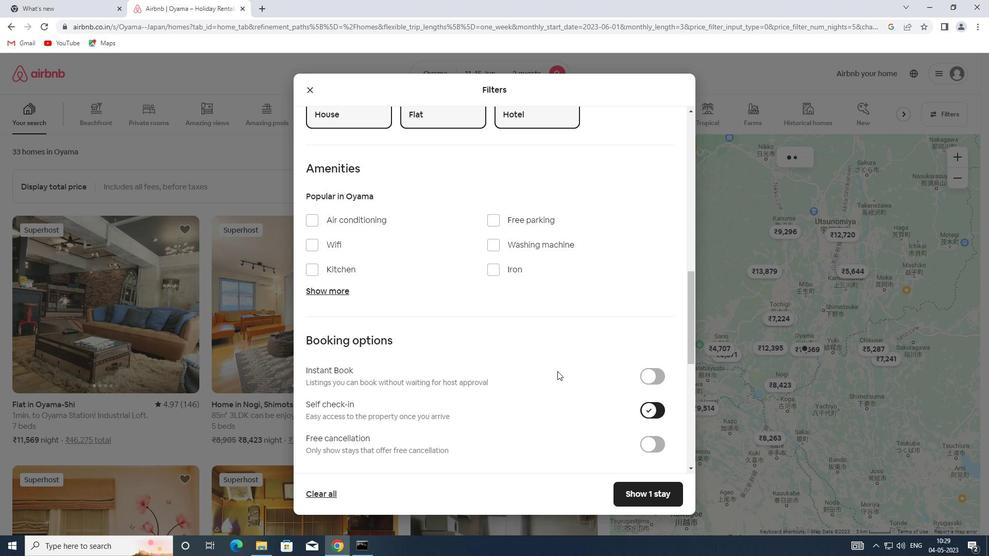 
Action: Mouse moved to (427, 330)
Screenshot: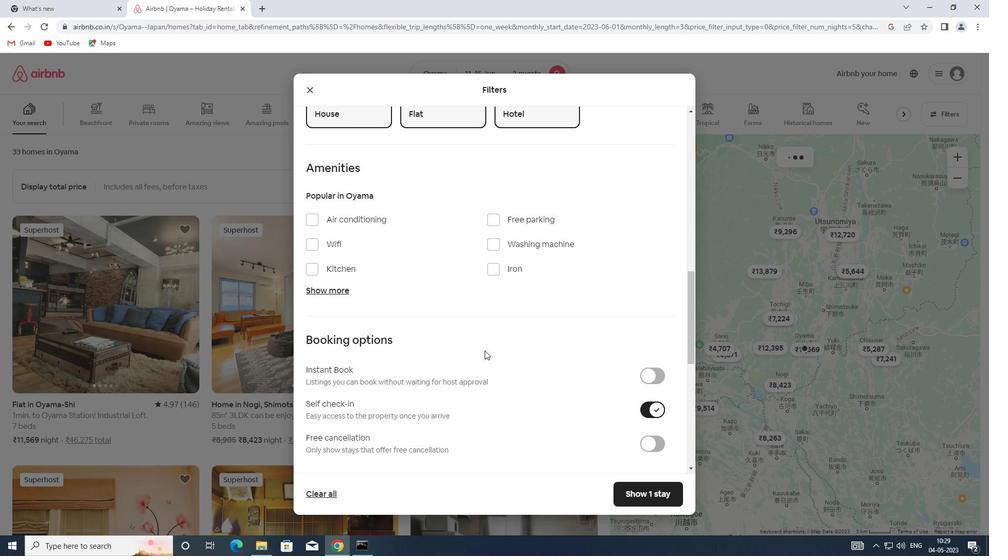 
Action: Mouse scrolled (427, 329) with delta (0, 0)
Screenshot: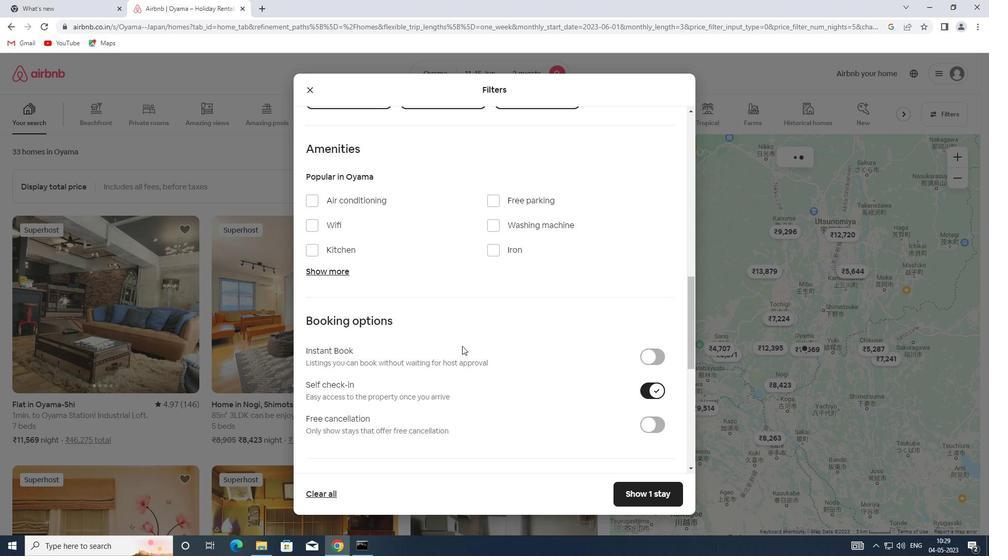 
Action: Mouse scrolled (427, 329) with delta (0, 0)
Screenshot: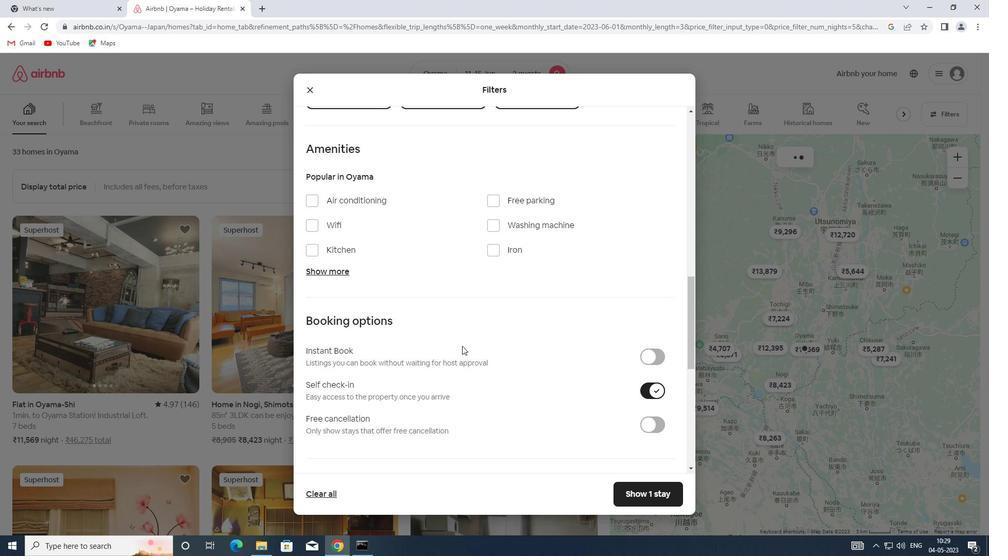 
Action: Mouse moved to (426, 330)
Screenshot: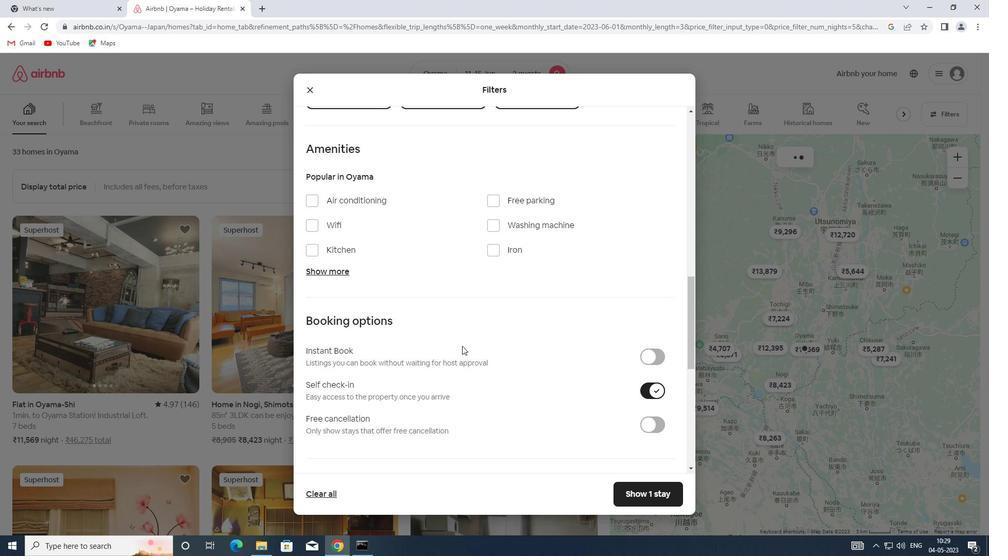 
Action: Mouse scrolled (426, 330) with delta (0, 0)
Screenshot: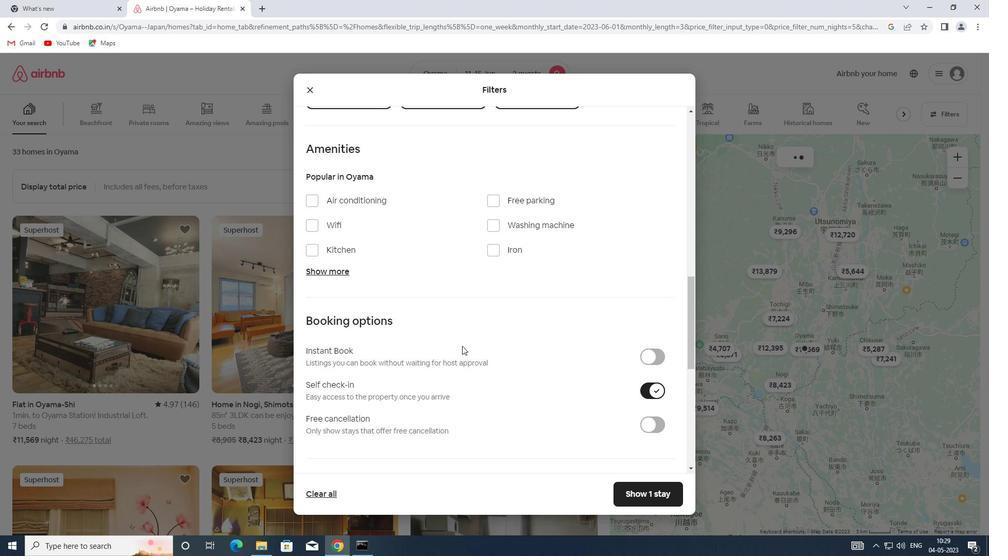 
Action: Mouse moved to (426, 330)
Screenshot: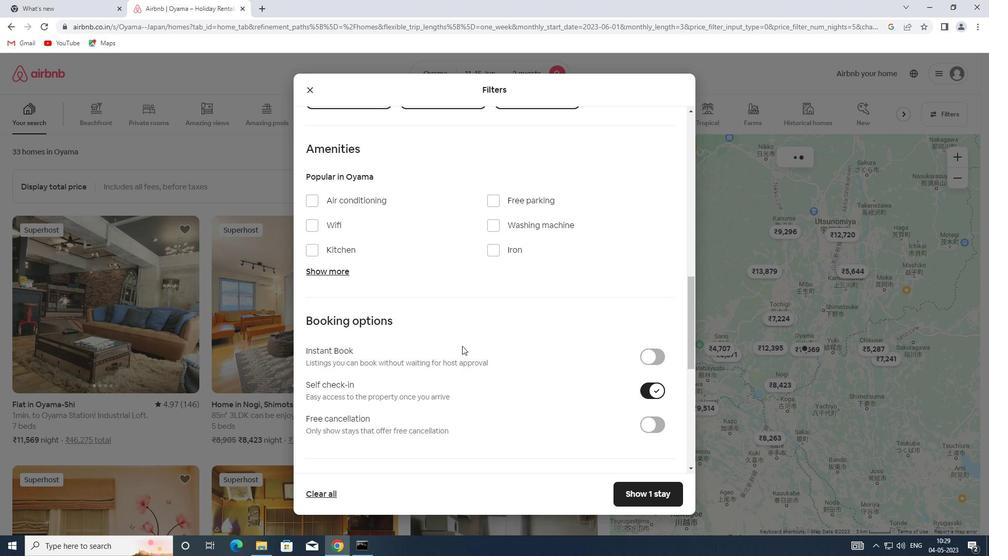 
Action: Mouse scrolled (426, 329) with delta (0, 0)
Screenshot: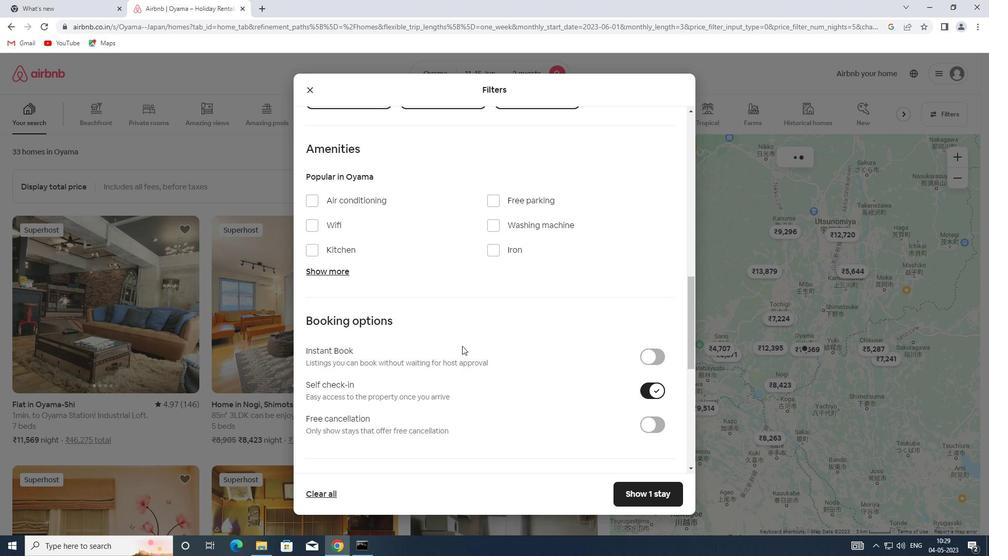 
Action: Mouse moved to (426, 330)
Screenshot: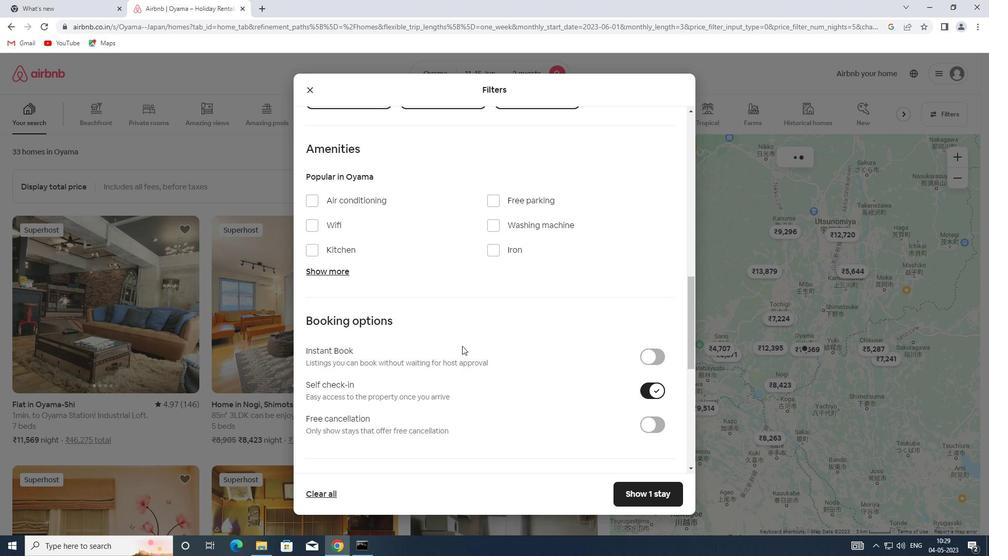 
Action: Mouse scrolled (426, 329) with delta (0, 0)
Screenshot: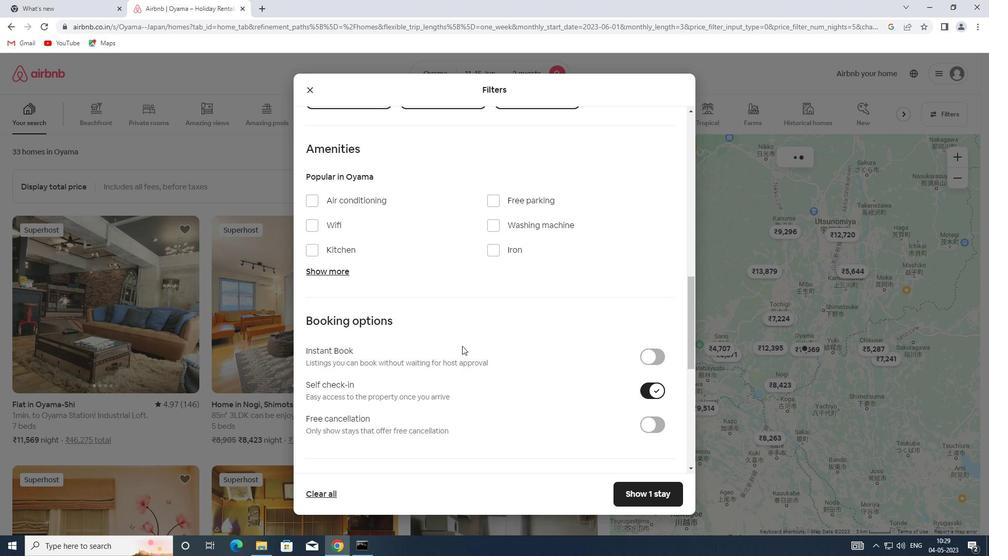 
Action: Mouse moved to (326, 398)
Screenshot: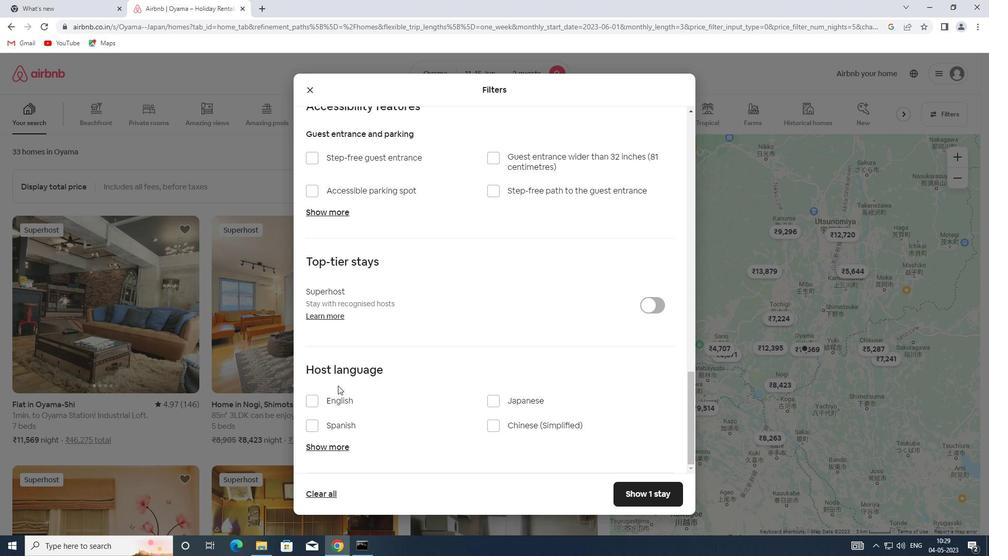 
Action: Mouse pressed left at (326, 398)
Screenshot: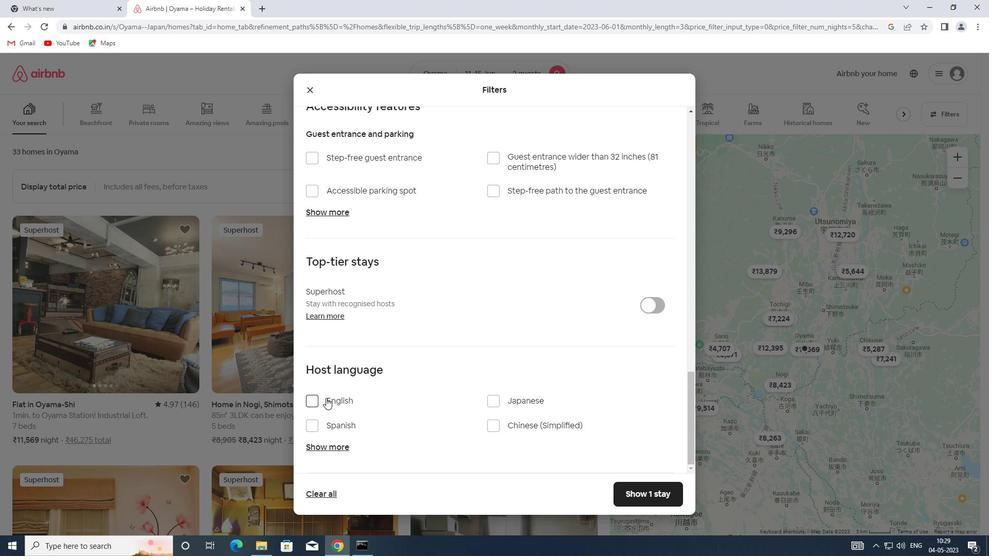 
Action: Mouse moved to (662, 496)
Screenshot: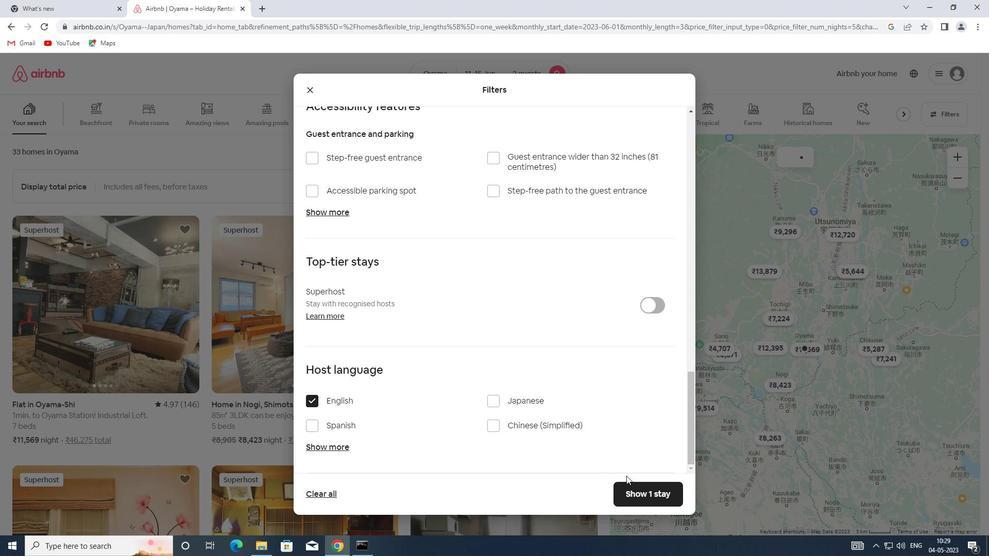 
Action: Mouse pressed left at (662, 496)
Screenshot: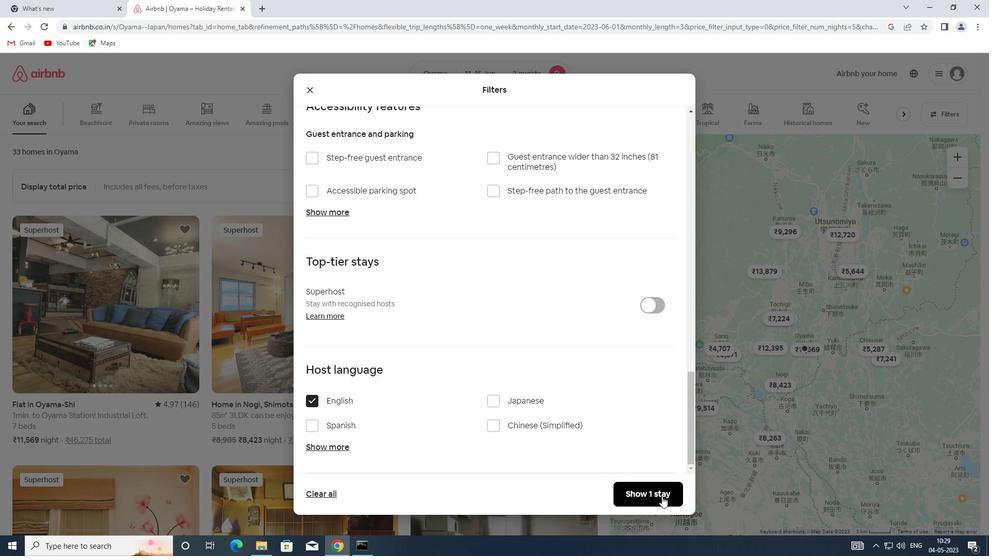 
